 Task: Create a due date automation trigger when advanced on, 2 days before a card is due add fields with custom field "Resume" set to a date less than 1 days ago at 11:00 AM.
Action: Mouse moved to (835, 254)
Screenshot: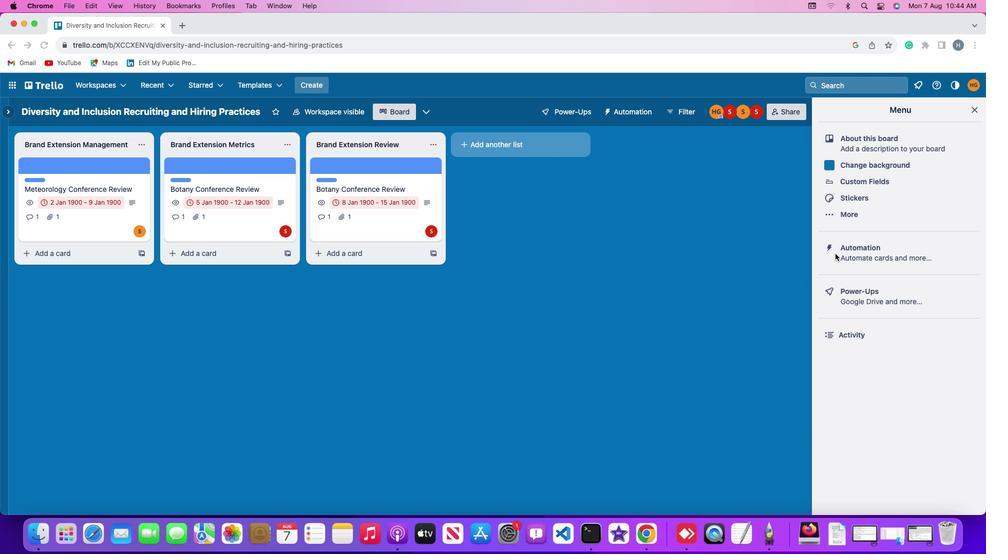 
Action: Mouse pressed left at (835, 254)
Screenshot: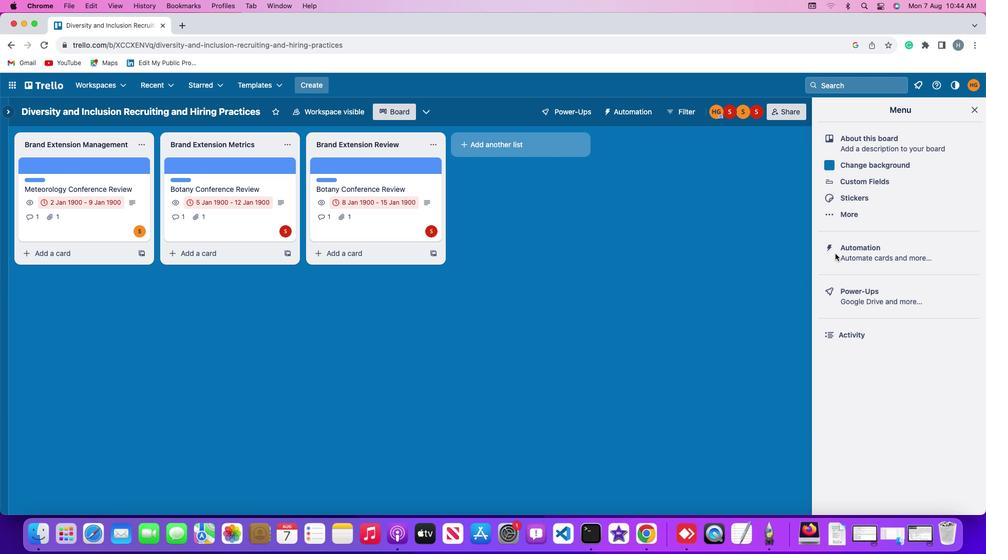 
Action: Mouse pressed left at (835, 254)
Screenshot: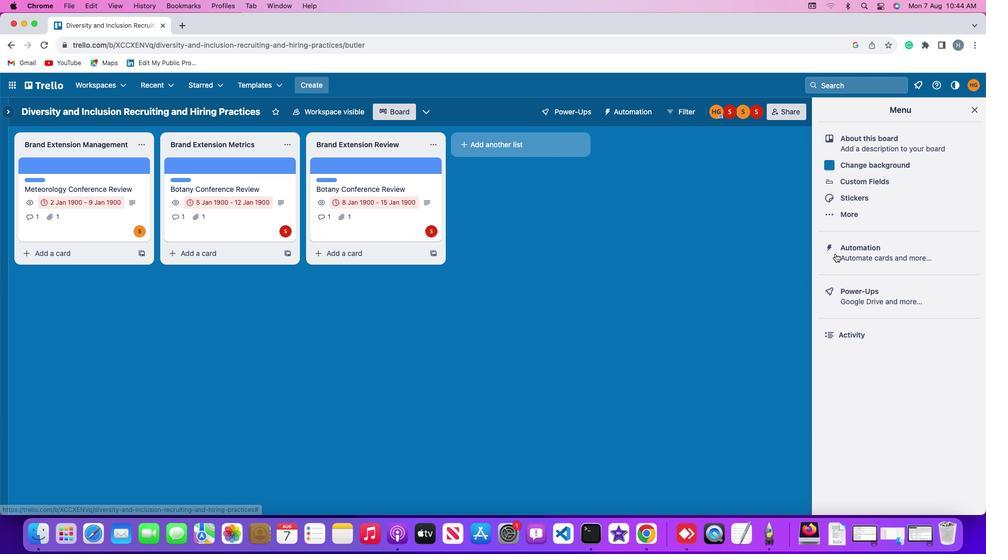 
Action: Mouse moved to (59, 242)
Screenshot: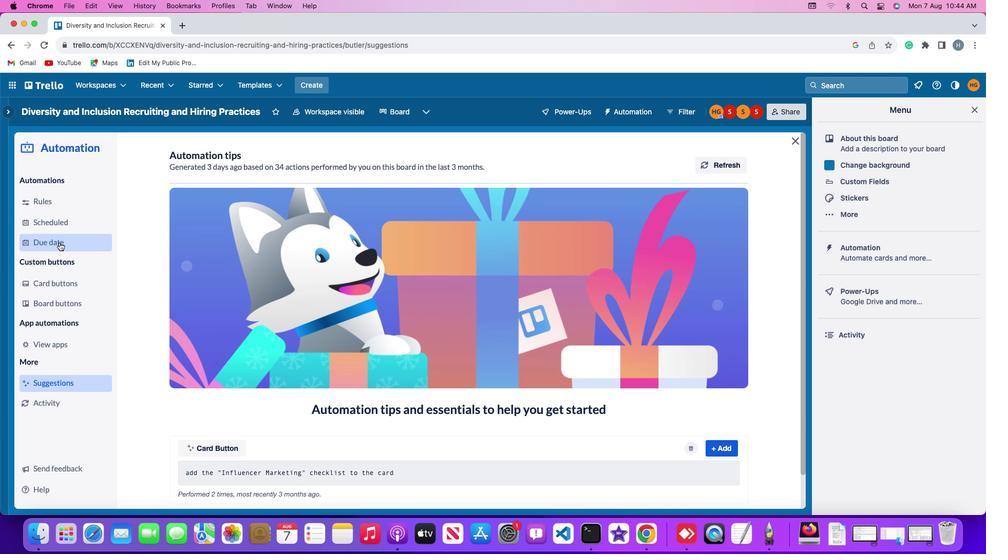 
Action: Mouse pressed left at (59, 242)
Screenshot: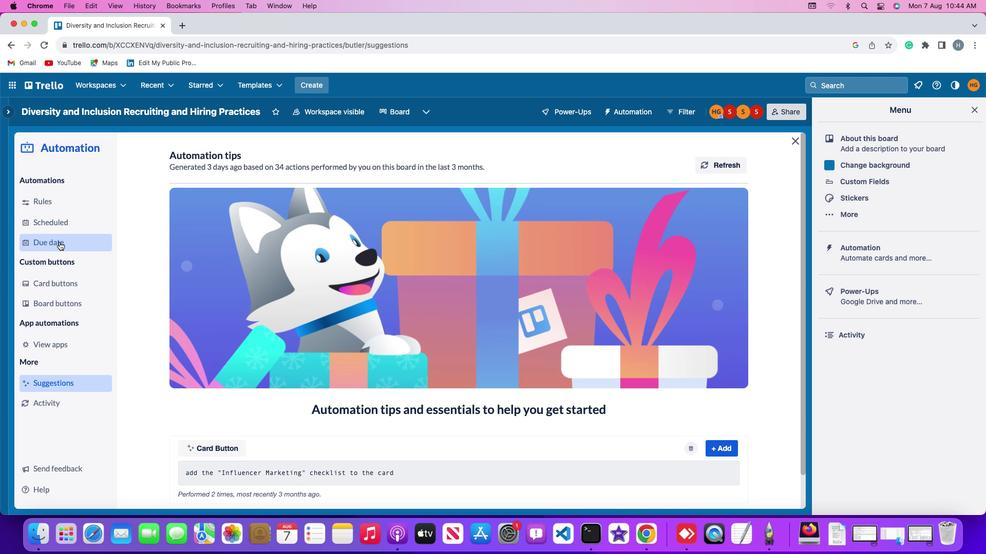 
Action: Mouse moved to (685, 158)
Screenshot: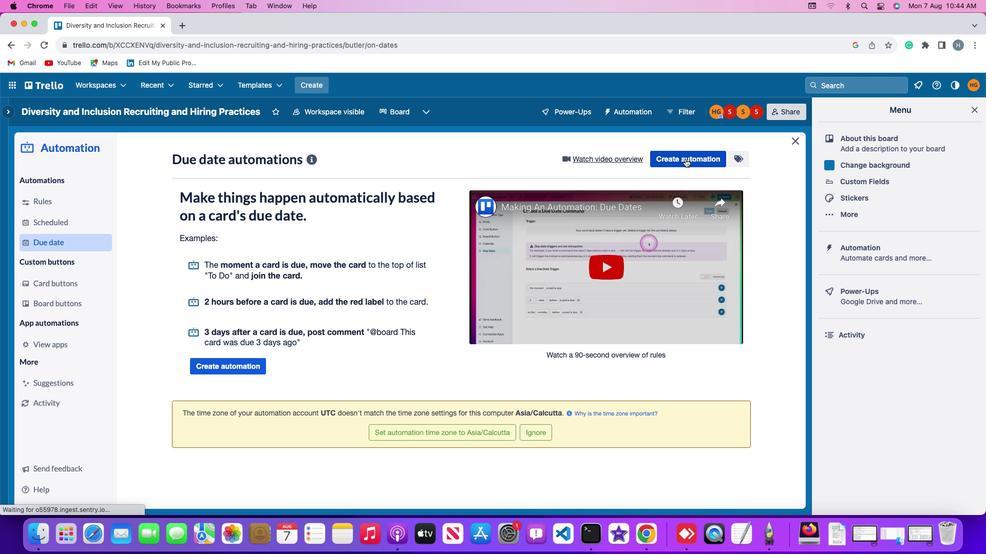 
Action: Mouse pressed left at (685, 158)
Screenshot: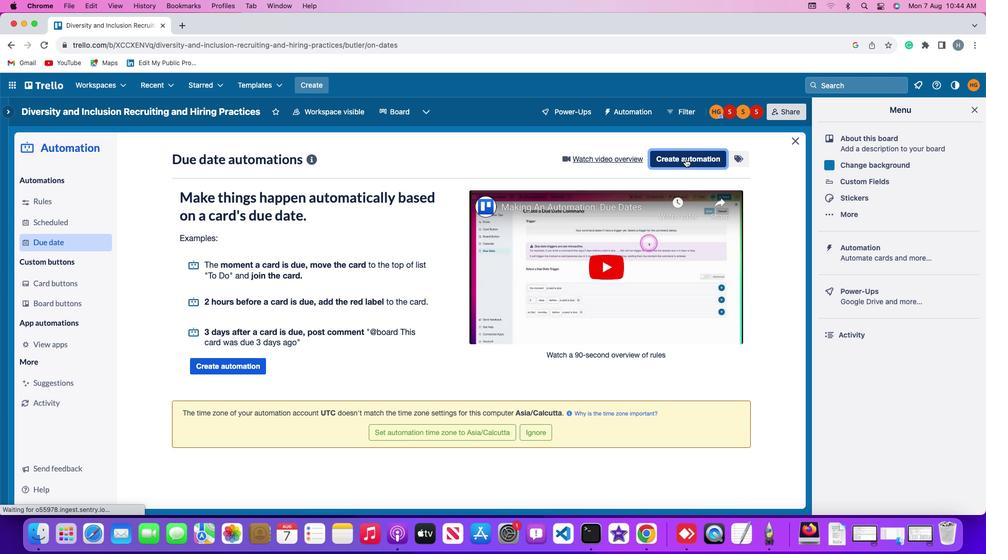 
Action: Mouse moved to (462, 254)
Screenshot: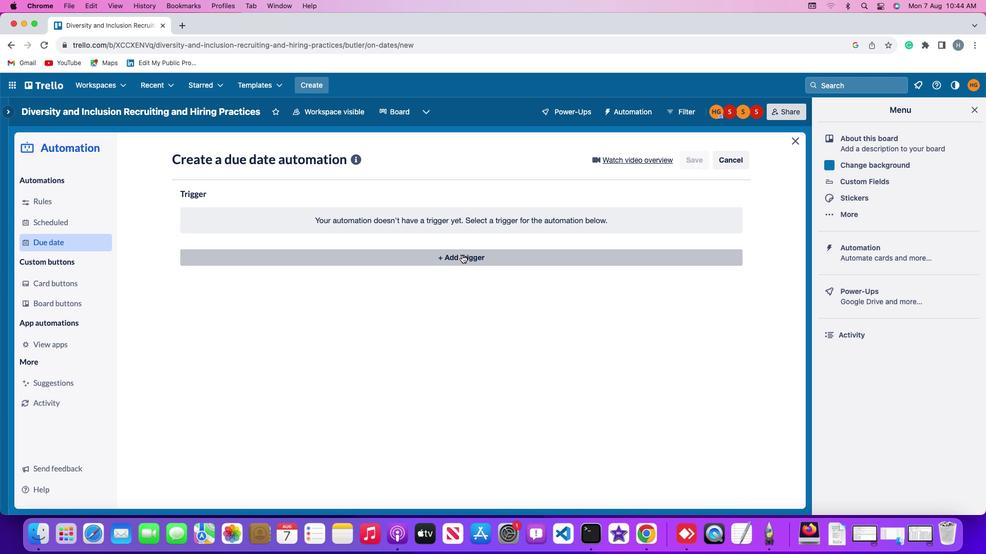 
Action: Mouse pressed left at (462, 254)
Screenshot: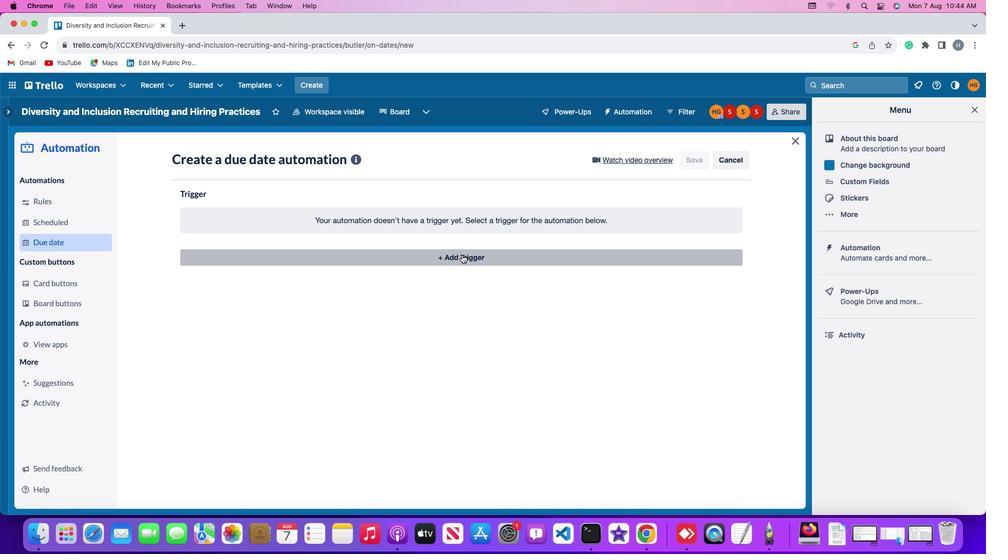 
Action: Mouse moved to (198, 415)
Screenshot: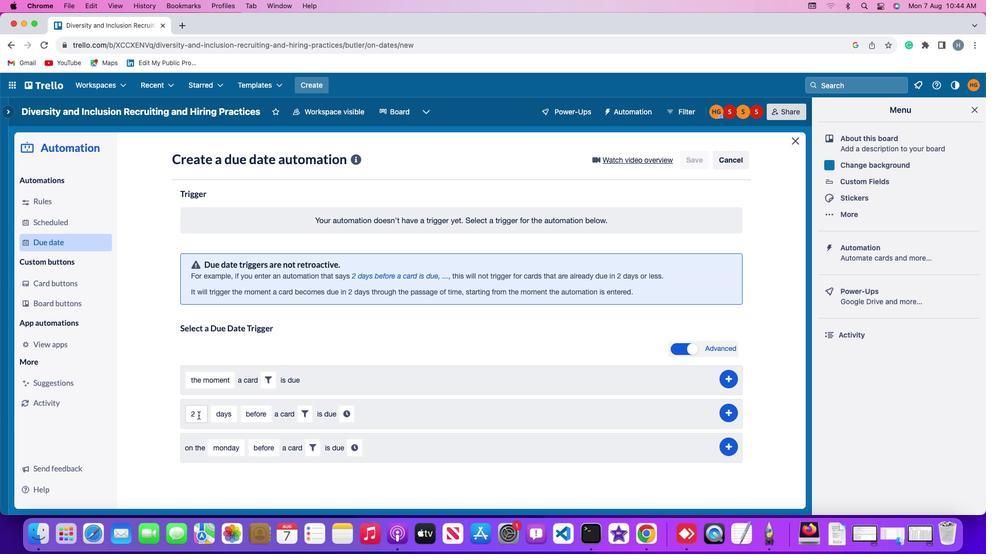 
Action: Mouse pressed left at (198, 415)
Screenshot: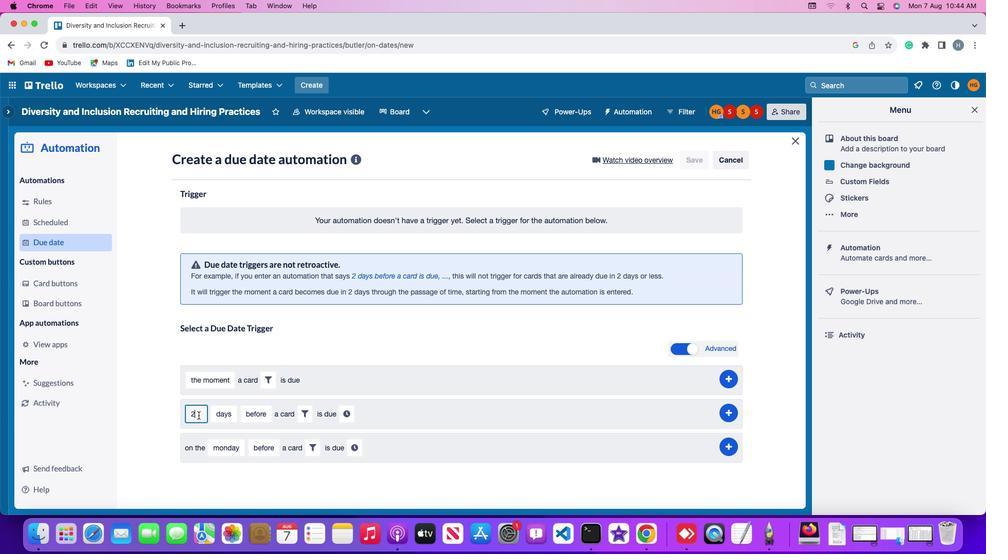 
Action: Mouse moved to (198, 415)
Screenshot: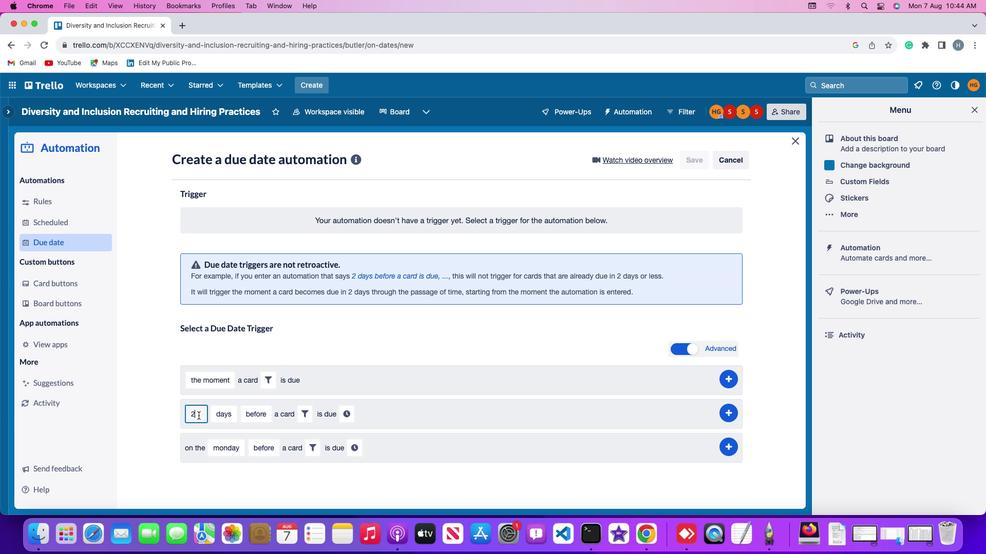 
Action: Key pressed Key.backspace
Screenshot: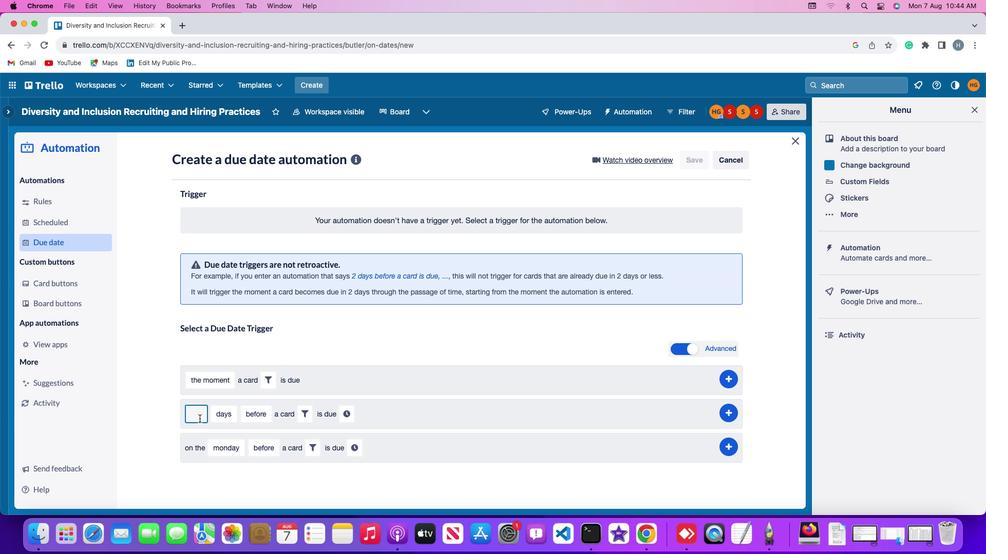
Action: Mouse moved to (199, 419)
Screenshot: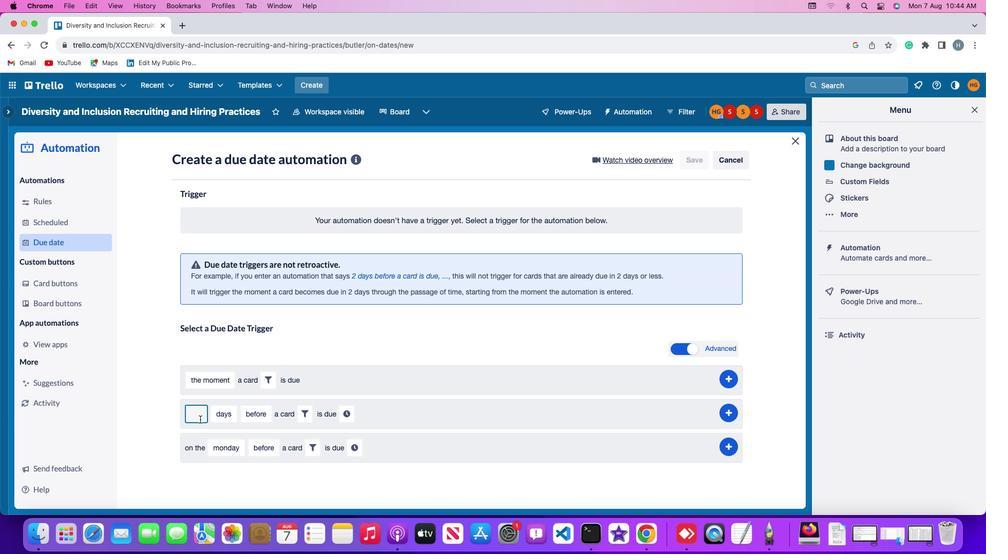
Action: Key pressed '2'
Screenshot: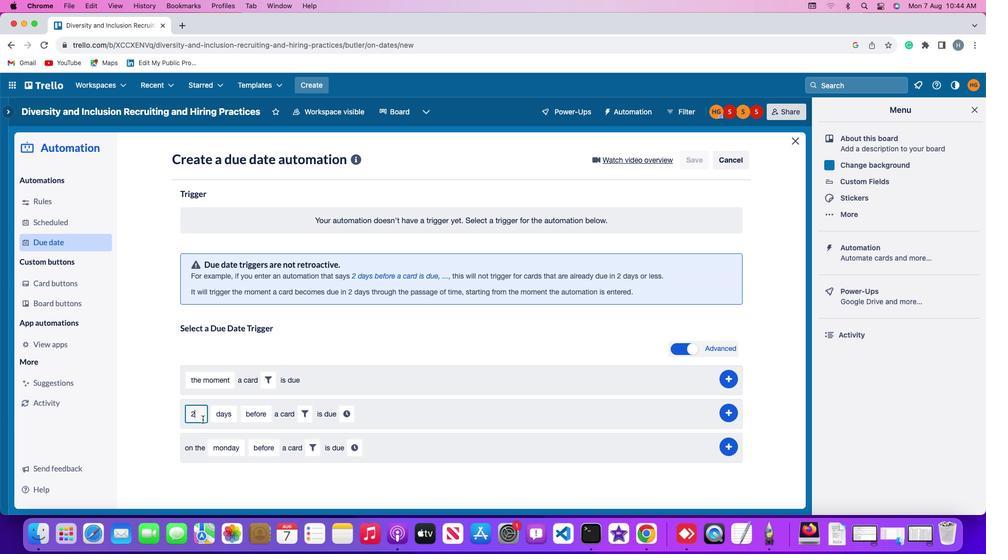
Action: Mouse moved to (221, 420)
Screenshot: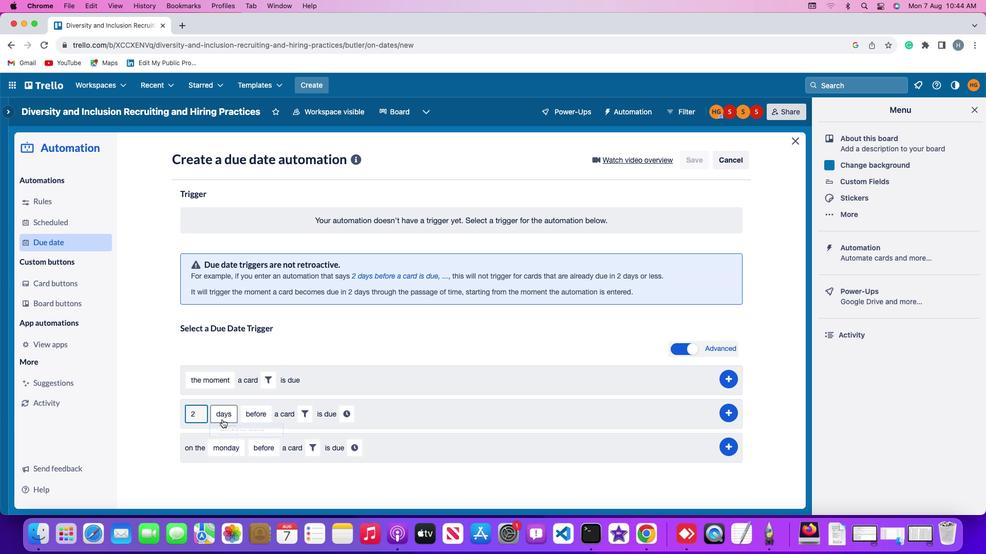
Action: Mouse pressed left at (221, 420)
Screenshot: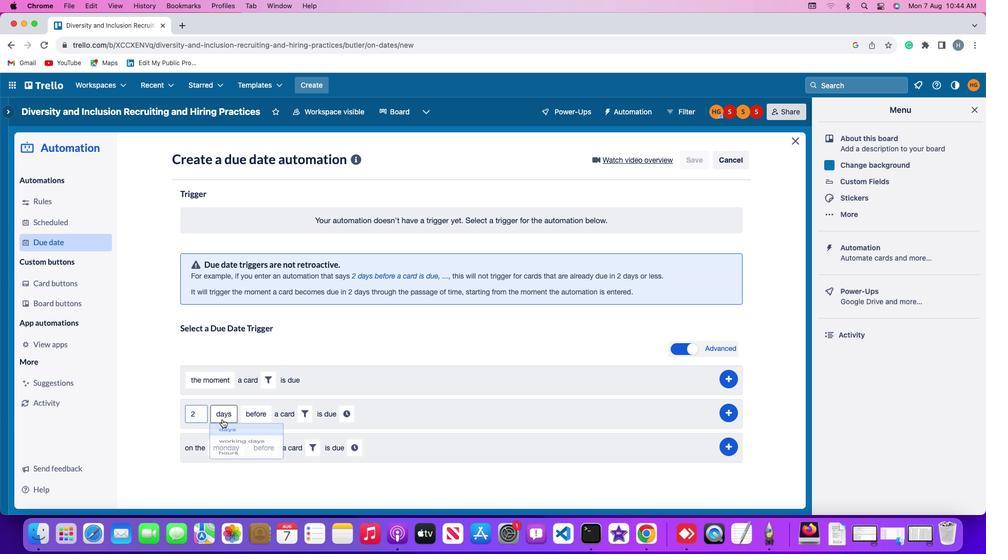 
Action: Mouse moved to (225, 432)
Screenshot: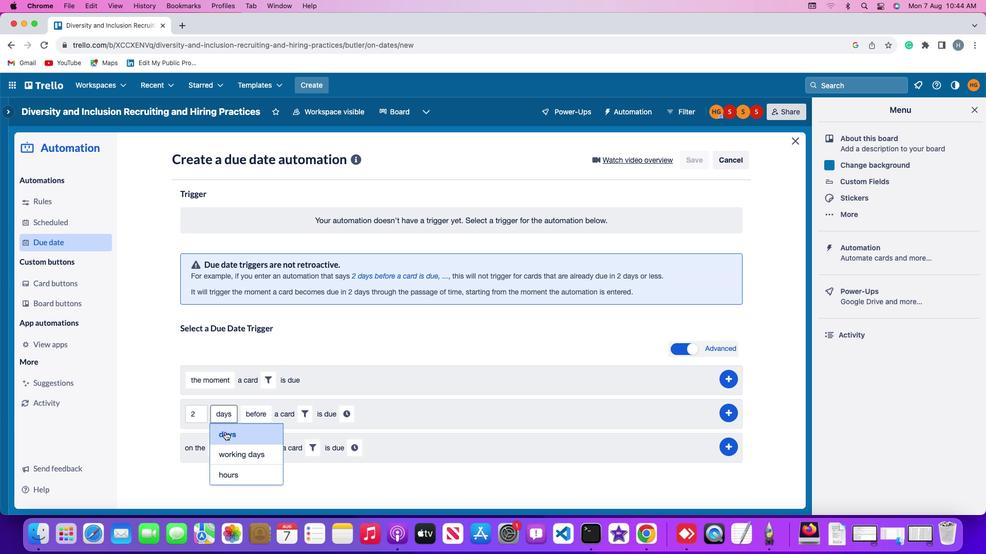 
Action: Mouse pressed left at (225, 432)
Screenshot: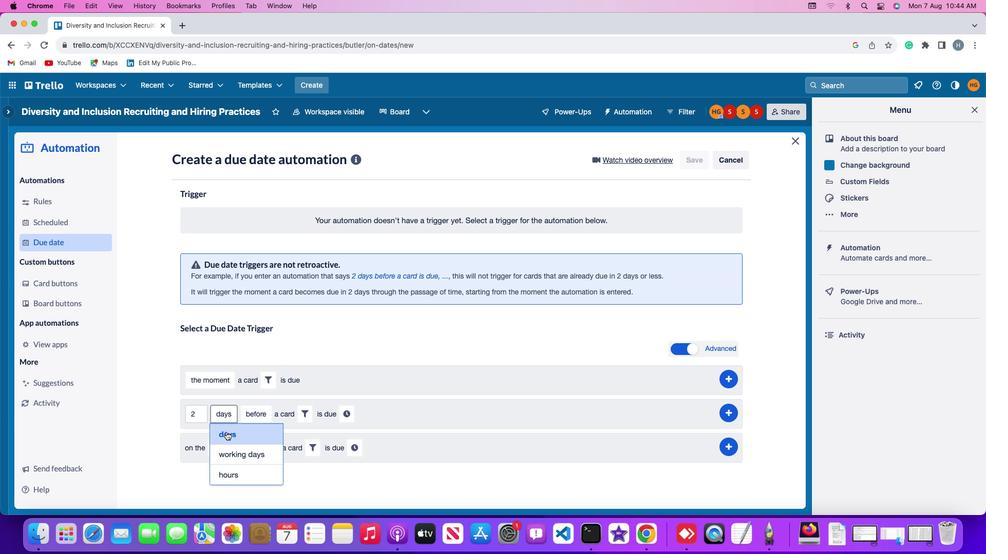 
Action: Mouse moved to (262, 409)
Screenshot: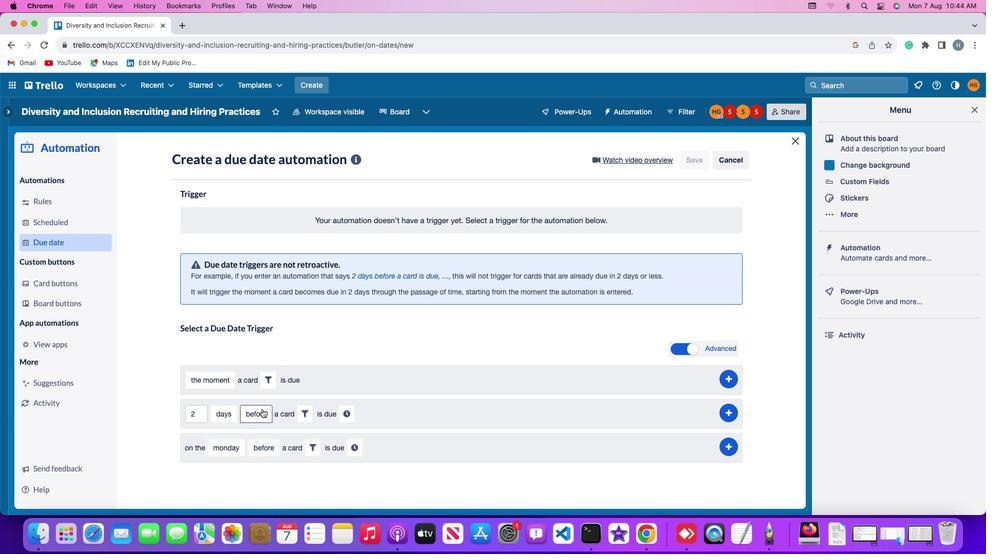 
Action: Mouse pressed left at (262, 409)
Screenshot: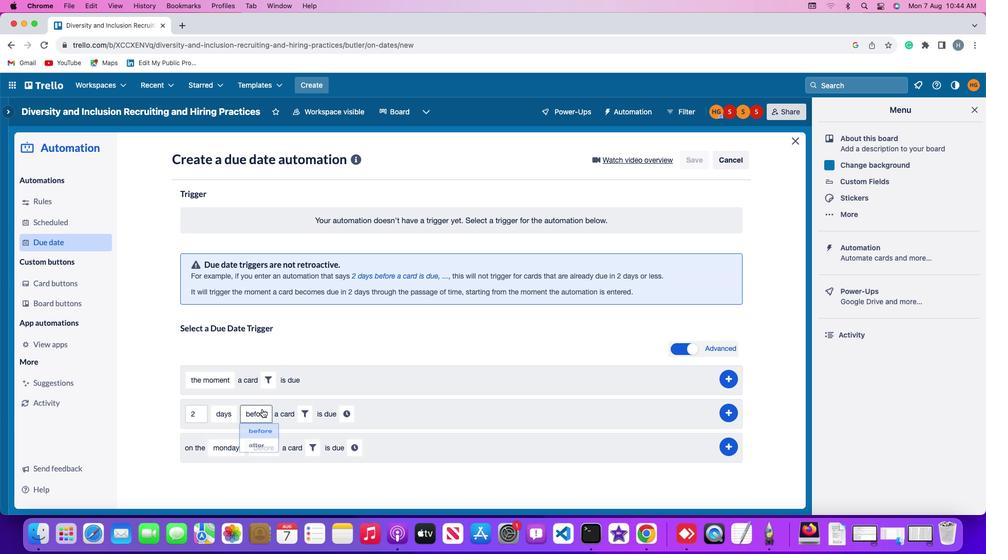 
Action: Mouse moved to (262, 431)
Screenshot: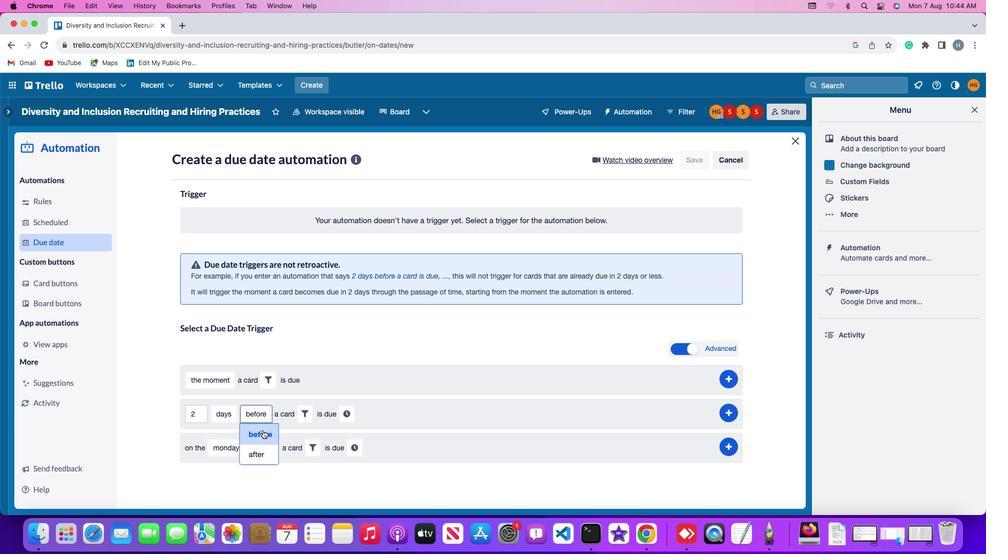 
Action: Mouse pressed left at (262, 431)
Screenshot: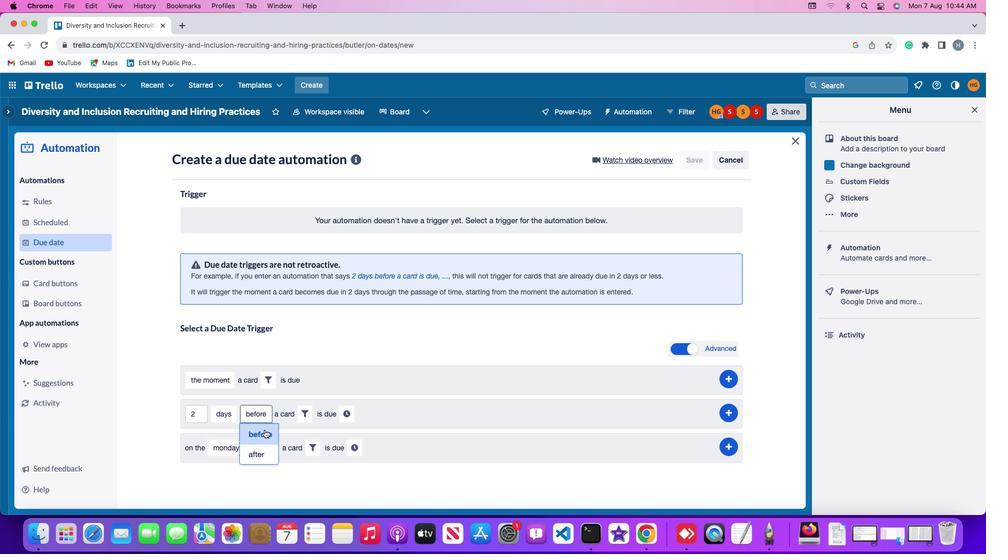 
Action: Mouse moved to (305, 413)
Screenshot: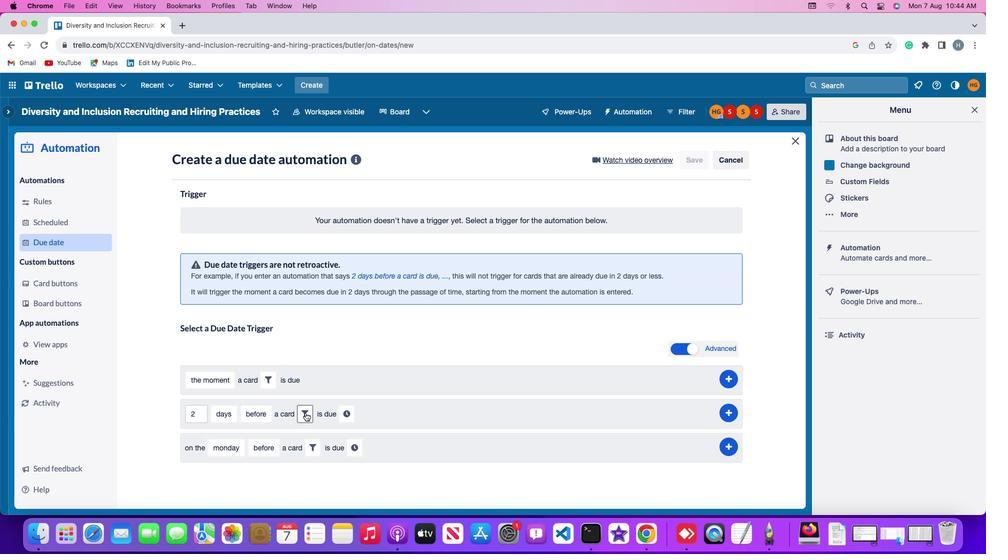 
Action: Mouse pressed left at (305, 413)
Screenshot: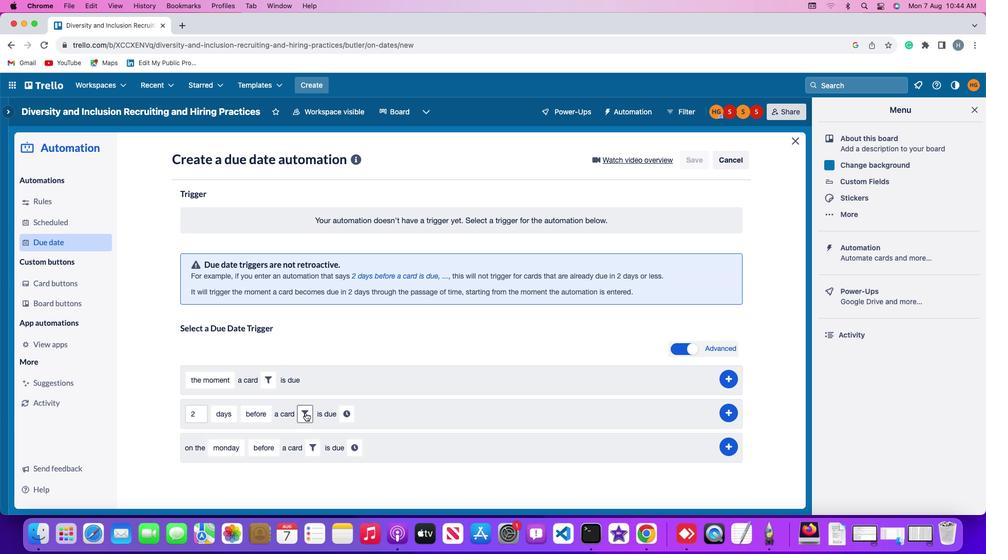 
Action: Mouse moved to (471, 447)
Screenshot: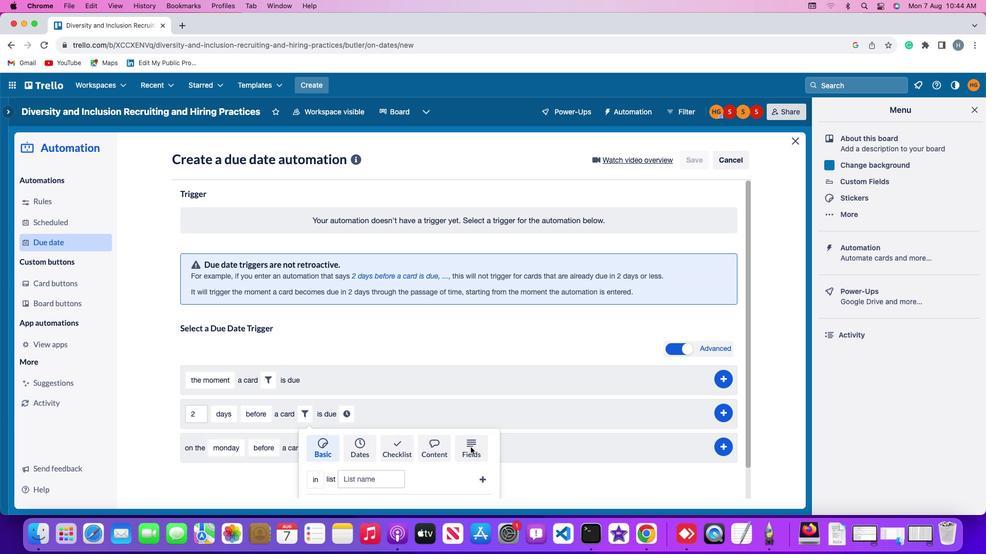 
Action: Mouse pressed left at (471, 447)
Screenshot: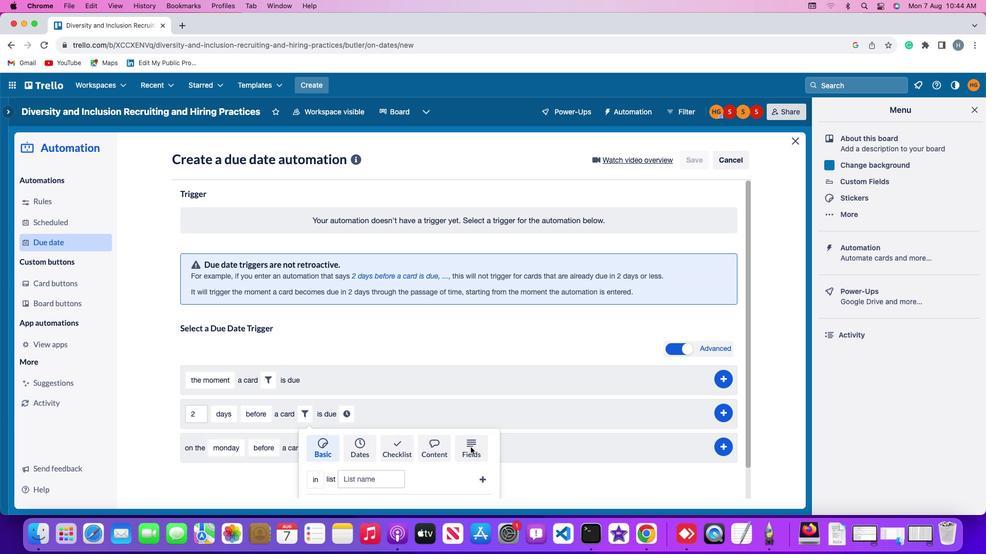 
Action: Mouse moved to (352, 456)
Screenshot: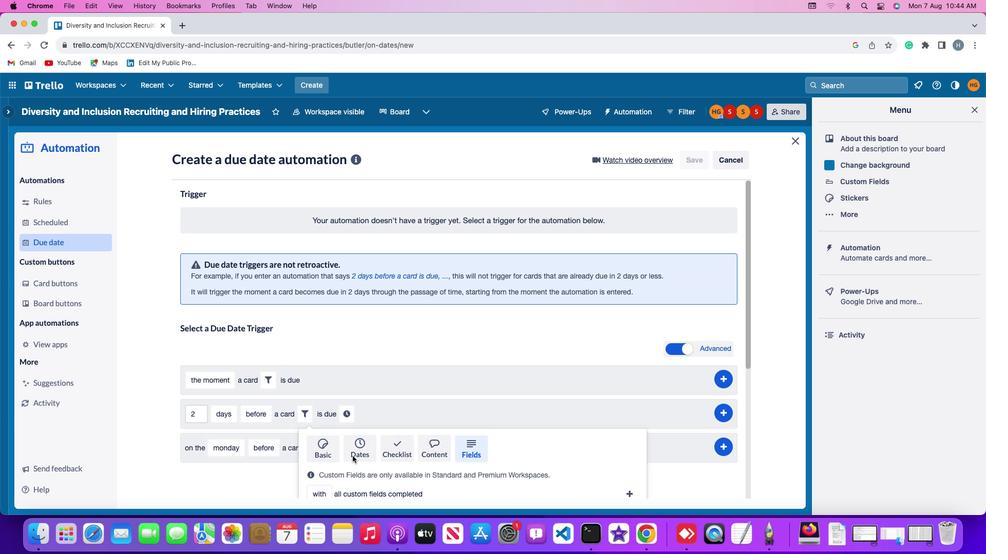 
Action: Mouse scrolled (352, 456) with delta (0, 0)
Screenshot: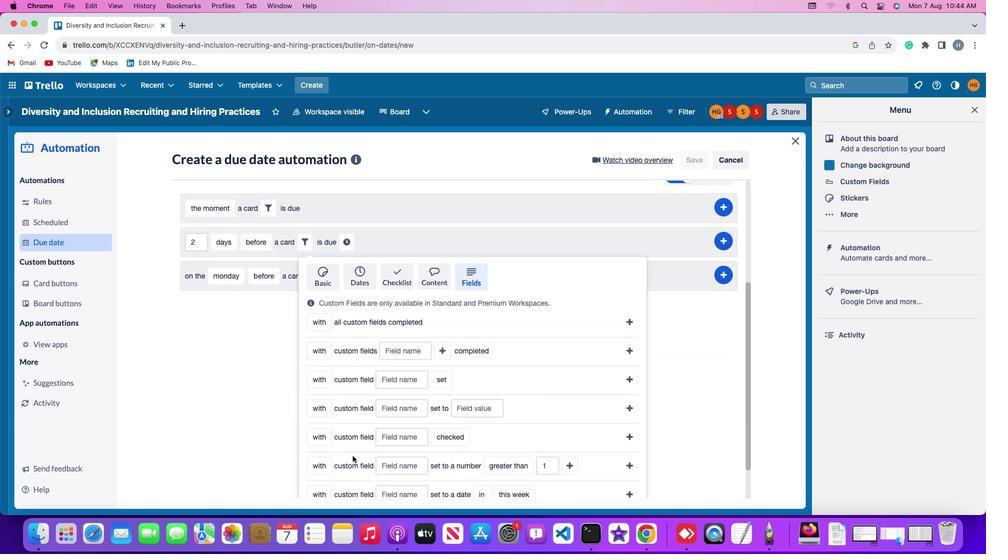 
Action: Mouse scrolled (352, 456) with delta (0, 0)
Screenshot: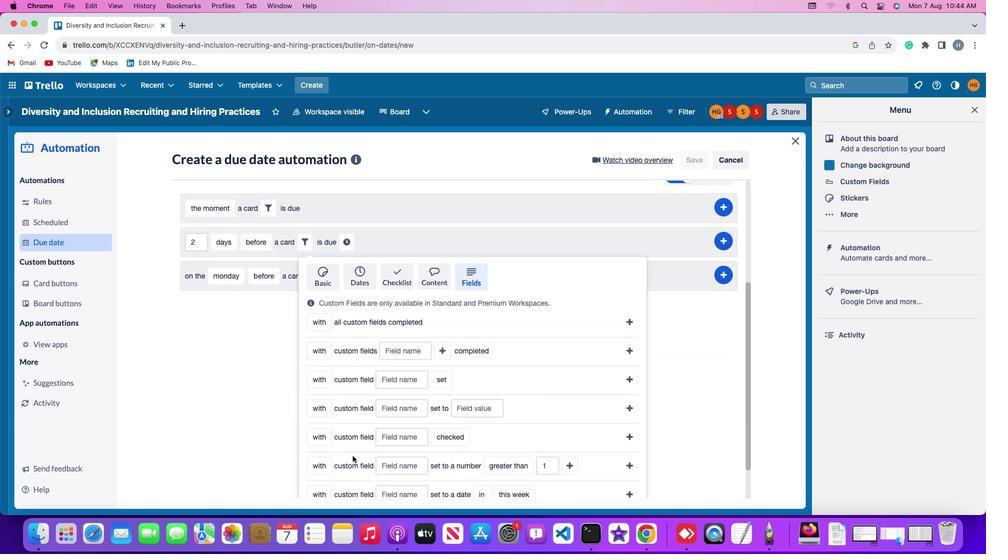 
Action: Mouse scrolled (352, 456) with delta (0, -1)
Screenshot: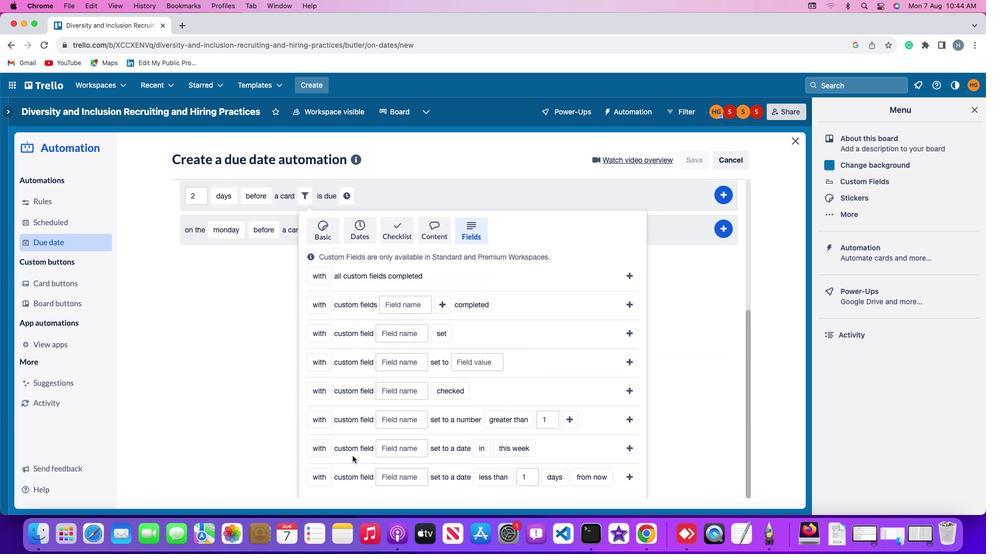 
Action: Mouse scrolled (352, 456) with delta (0, -2)
Screenshot: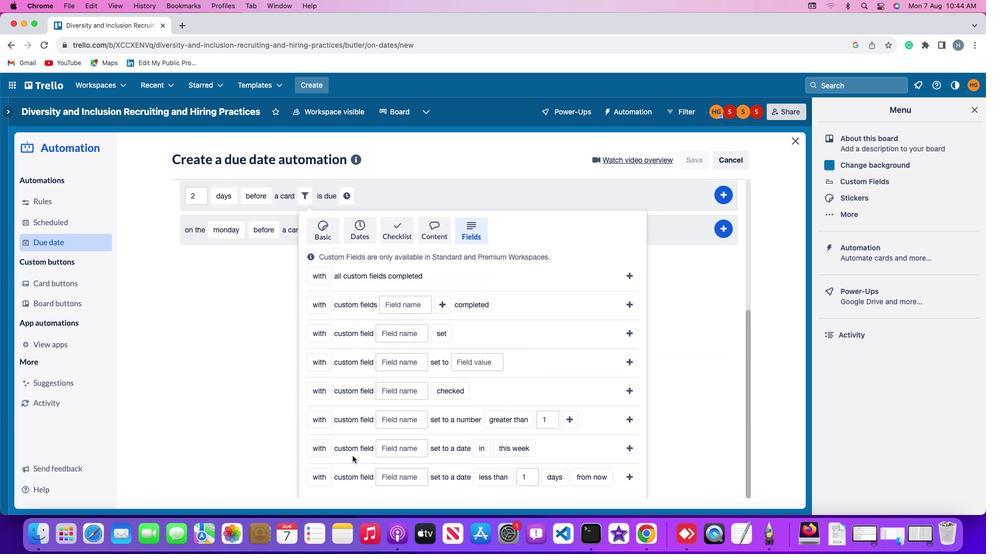 
Action: Mouse scrolled (352, 456) with delta (0, -3)
Screenshot: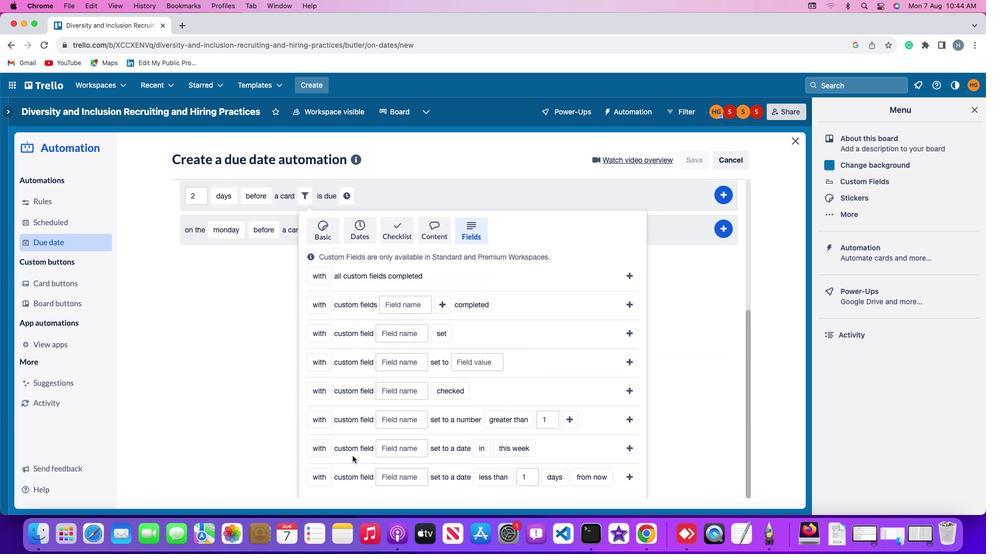 
Action: Mouse scrolled (352, 456) with delta (0, -3)
Screenshot: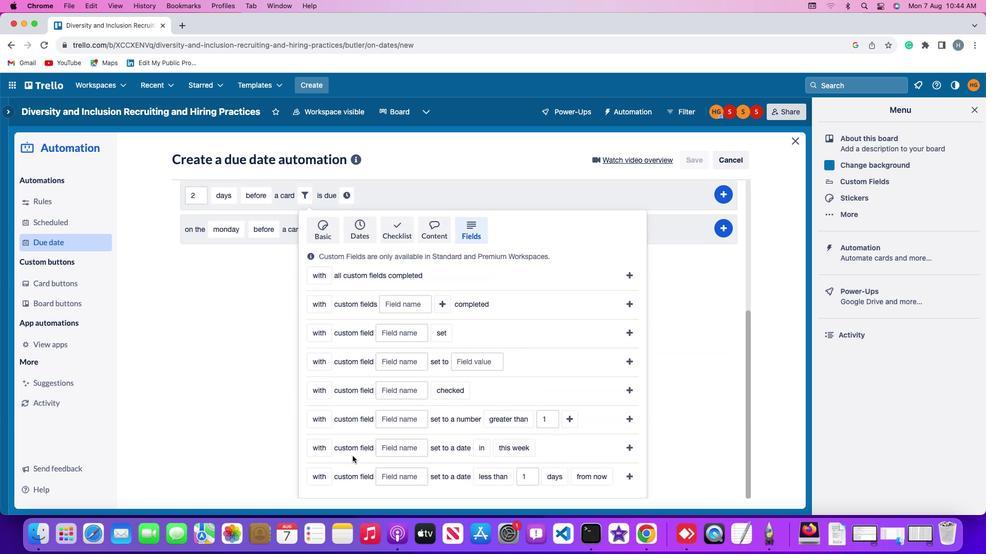 
Action: Mouse scrolled (352, 456) with delta (0, -3)
Screenshot: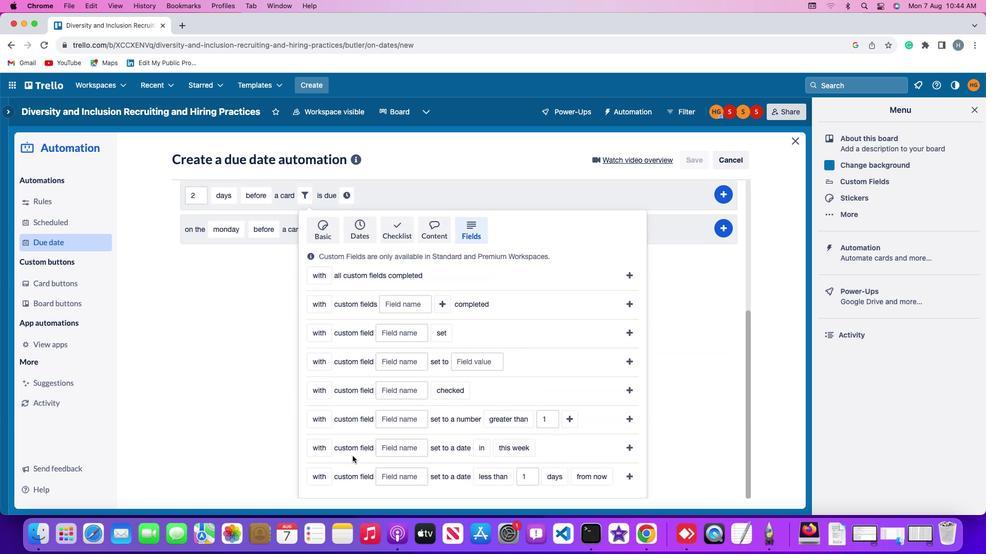 
Action: Mouse scrolled (352, 456) with delta (0, 0)
Screenshot: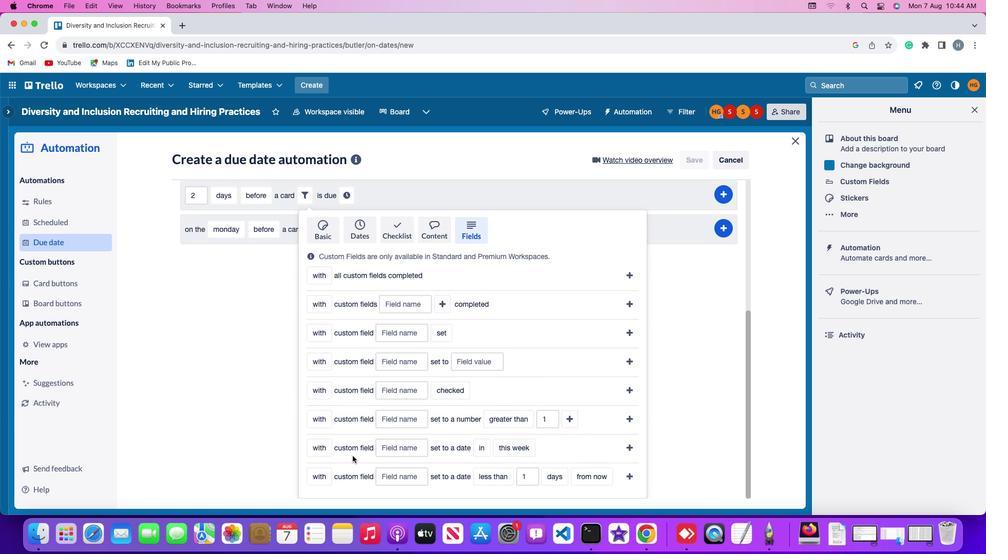 
Action: Mouse scrolled (352, 456) with delta (0, 0)
Screenshot: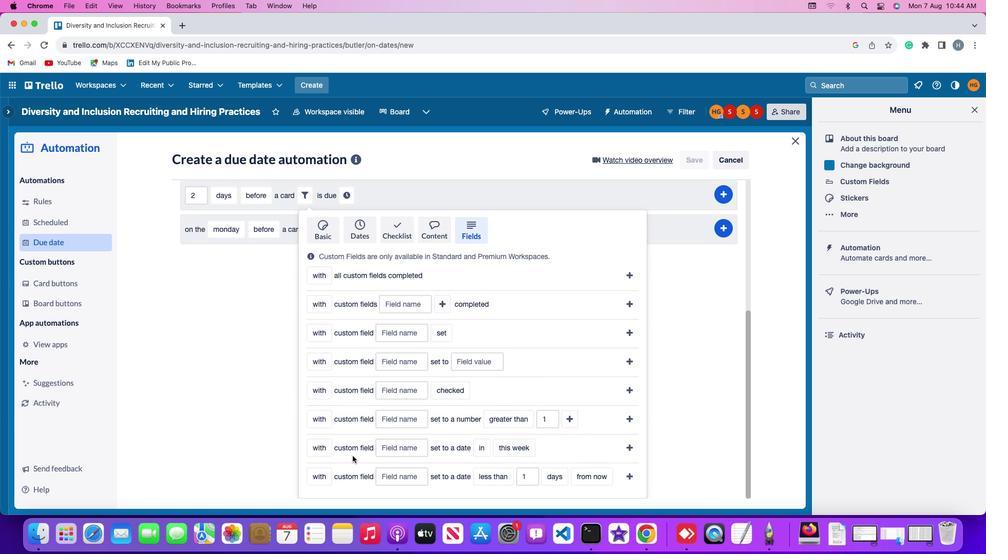 
Action: Mouse scrolled (352, 456) with delta (0, -1)
Screenshot: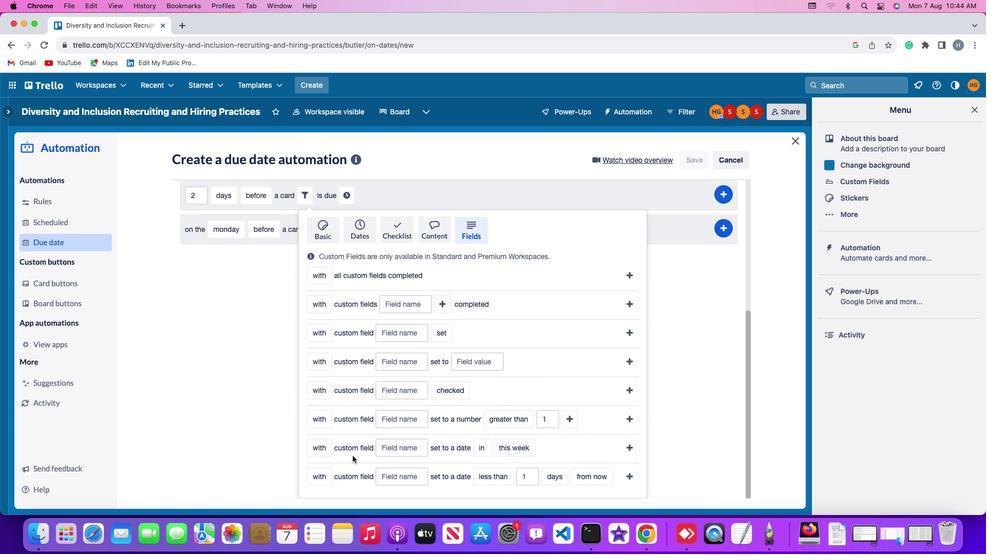 
Action: Mouse scrolled (352, 456) with delta (0, -2)
Screenshot: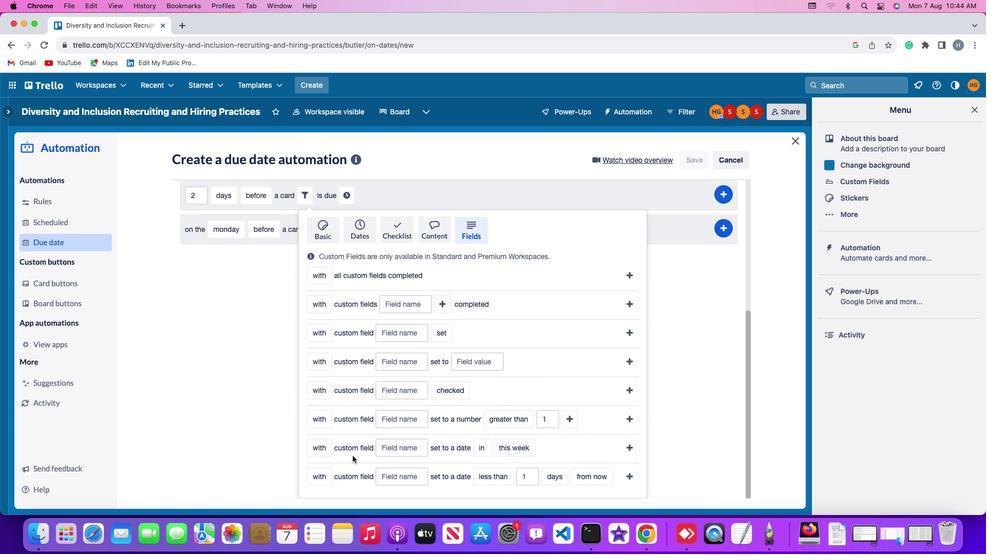 
Action: Mouse moved to (310, 474)
Screenshot: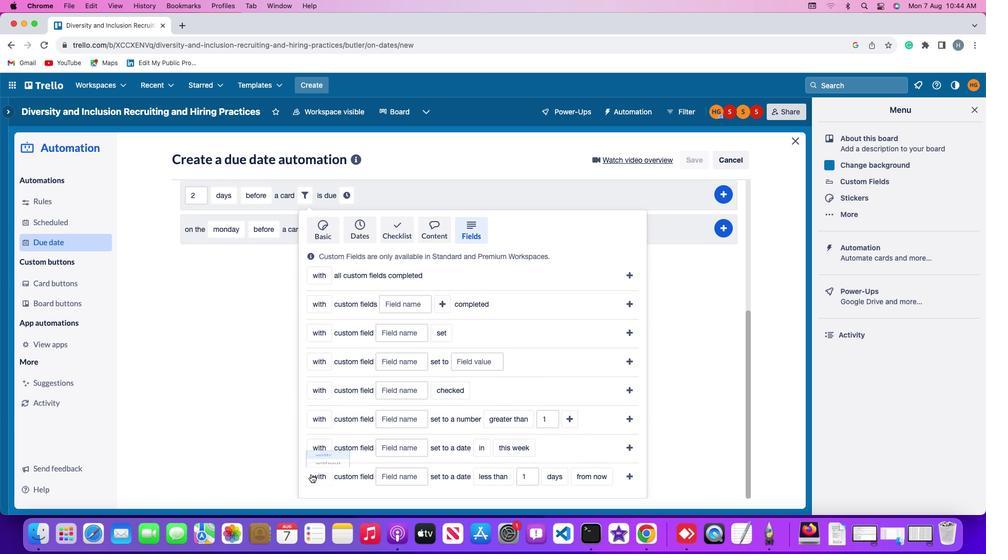 
Action: Mouse pressed left at (310, 474)
Screenshot: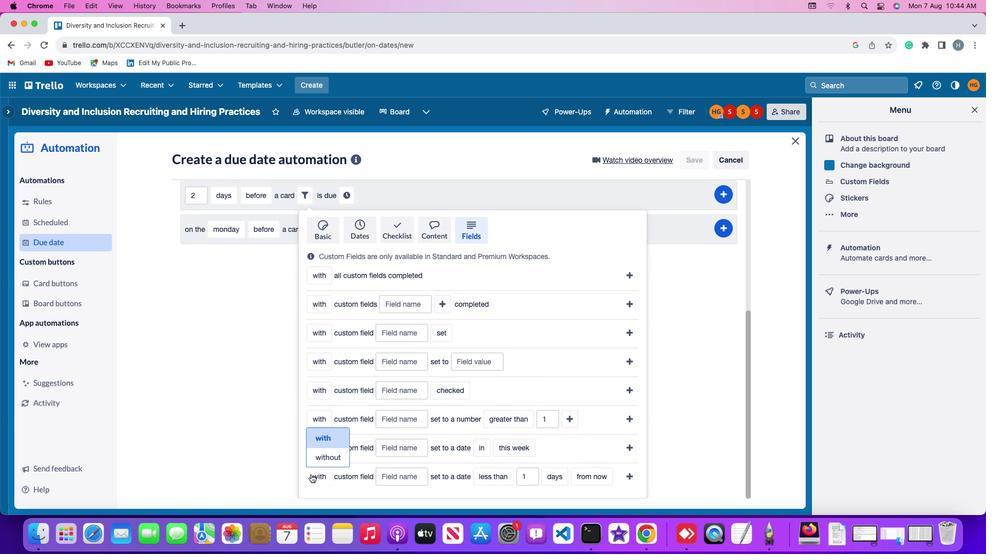 
Action: Mouse moved to (325, 438)
Screenshot: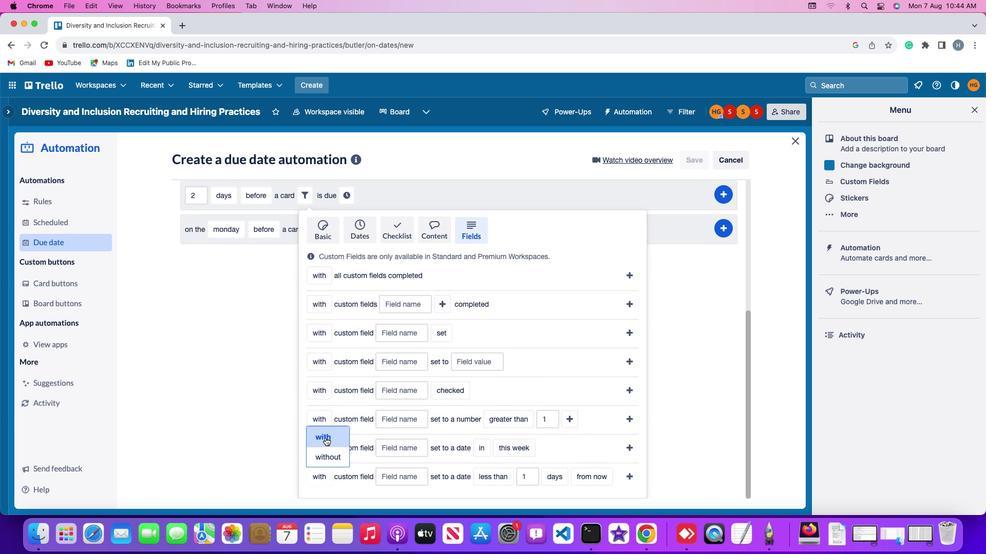 
Action: Mouse pressed left at (325, 438)
Screenshot: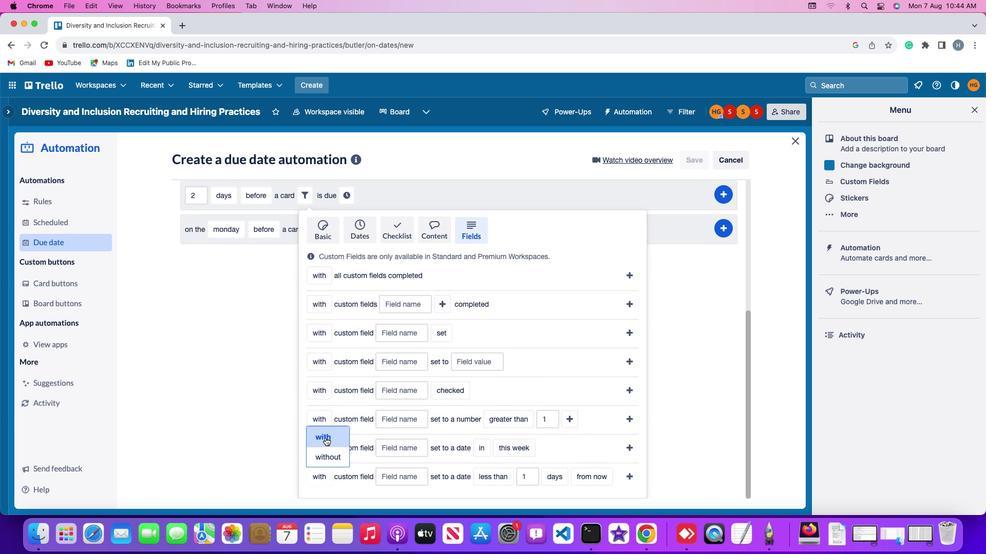 
Action: Mouse moved to (399, 479)
Screenshot: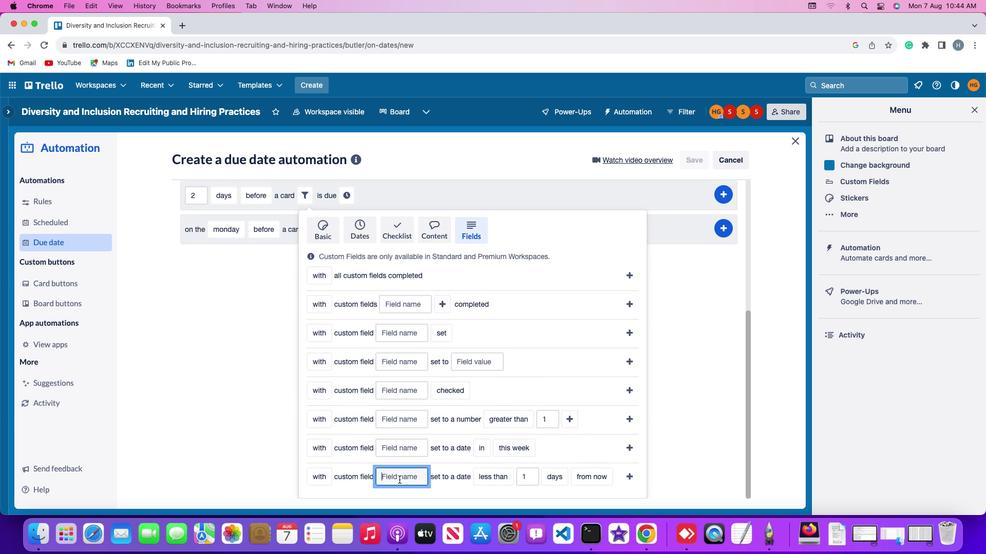 
Action: Mouse pressed left at (399, 479)
Screenshot: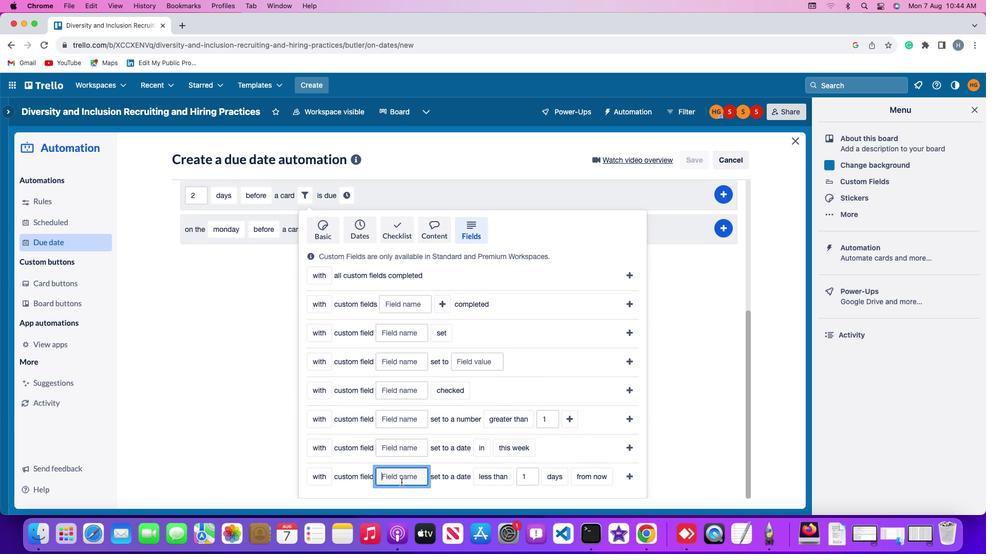 
Action: Mouse moved to (406, 482)
Screenshot: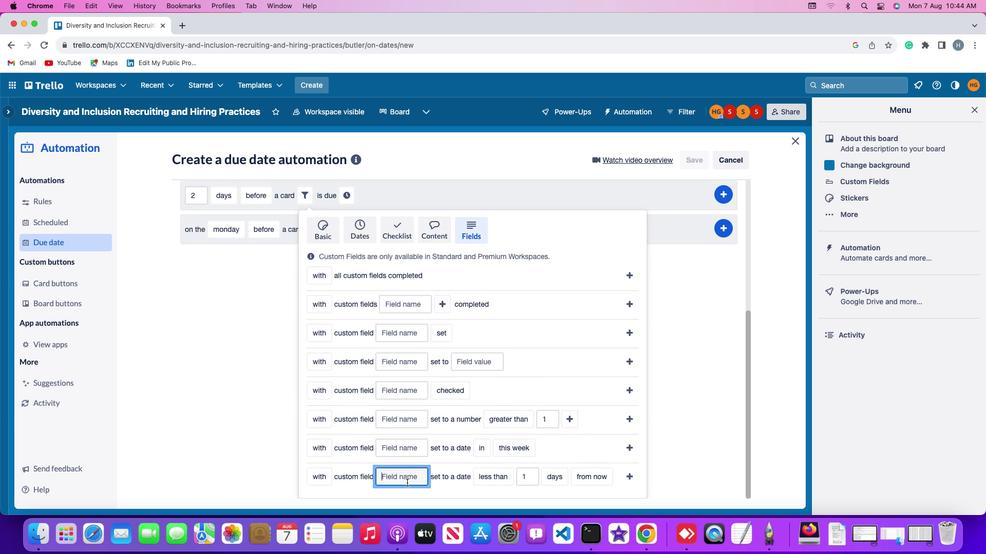 
Action: Key pressed Key.shift'R''e''s''u''m''e'
Screenshot: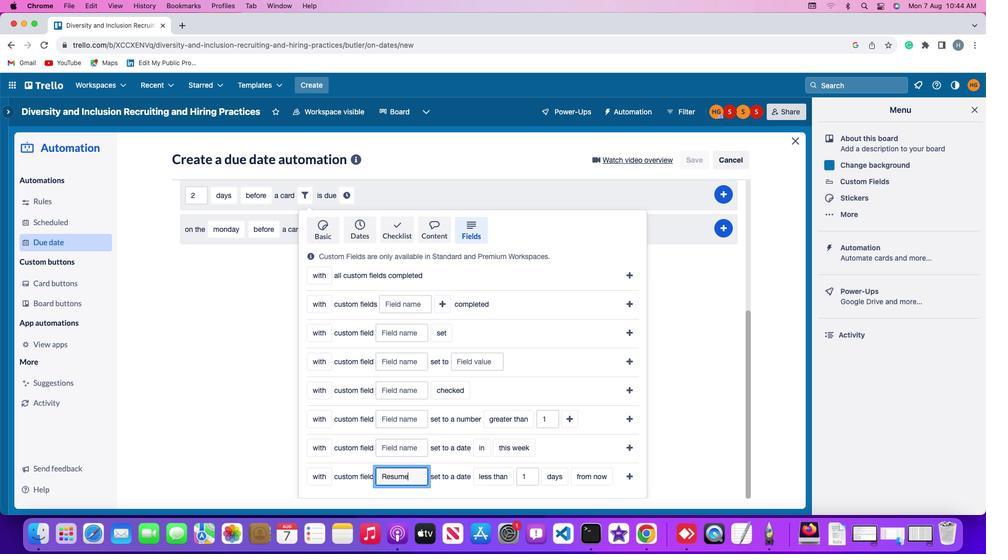 
Action: Mouse moved to (499, 479)
Screenshot: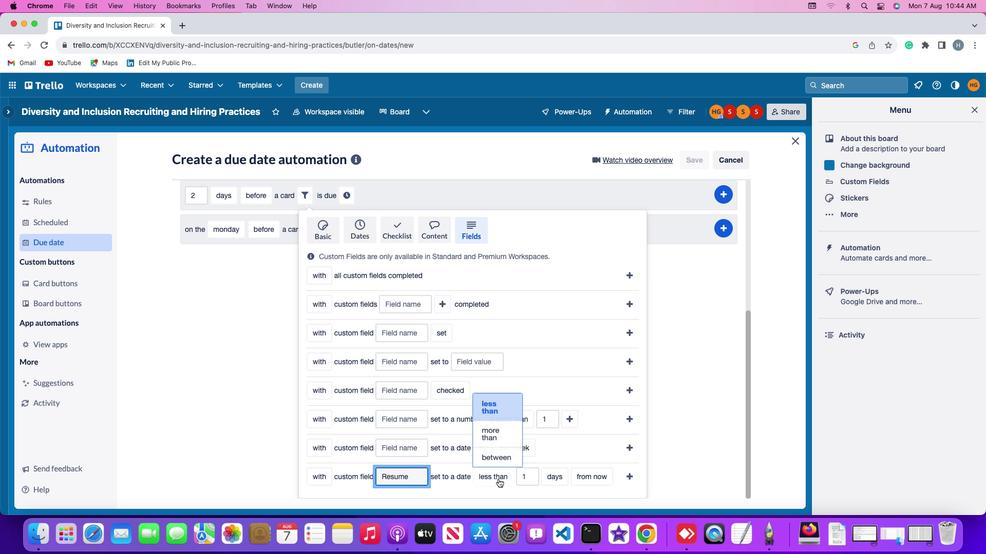 
Action: Mouse pressed left at (499, 479)
Screenshot: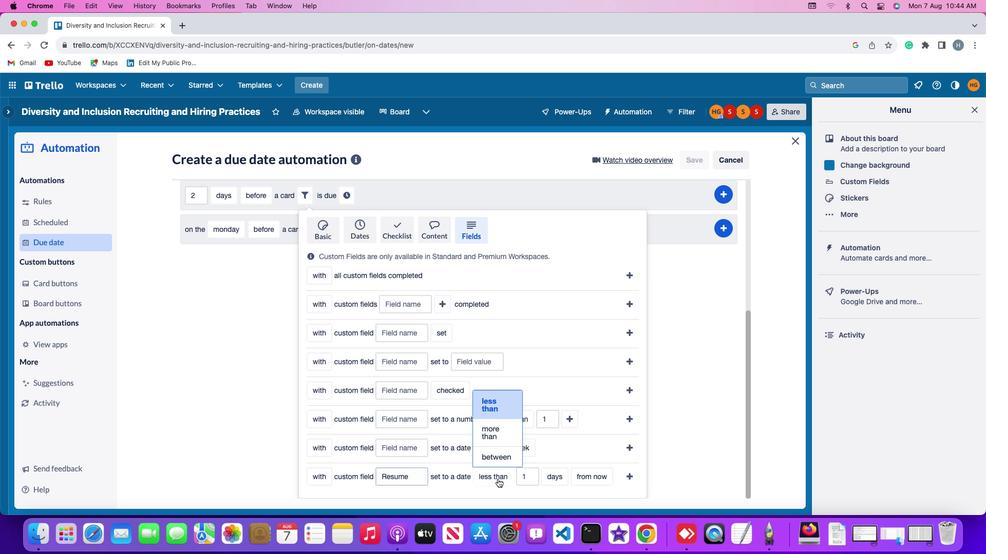 
Action: Mouse moved to (500, 400)
Screenshot: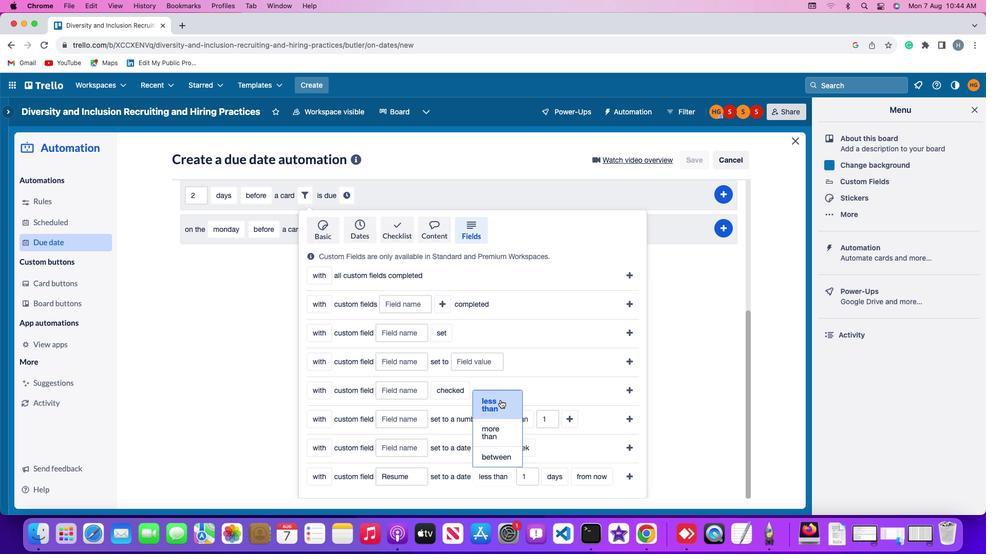 
Action: Mouse pressed left at (500, 400)
Screenshot: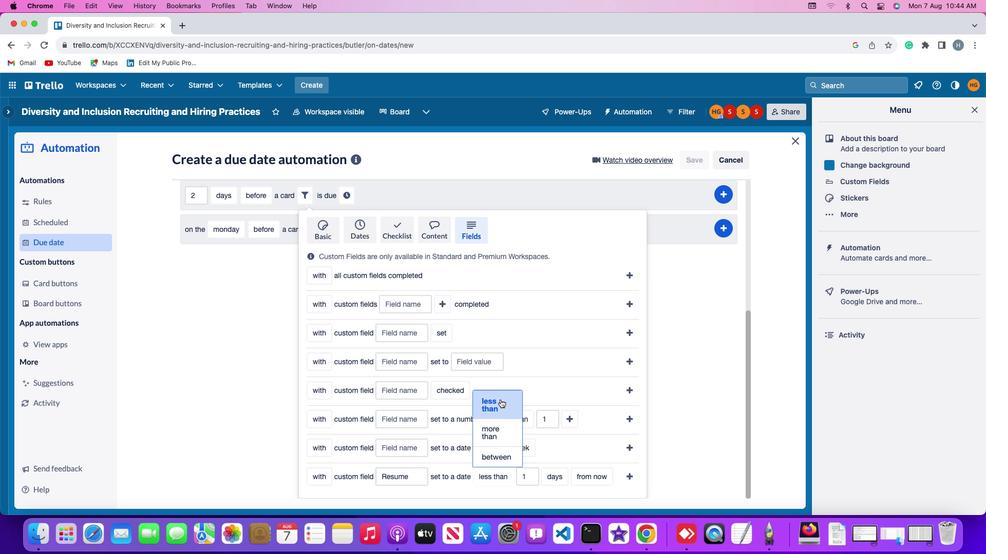 
Action: Mouse moved to (531, 475)
Screenshot: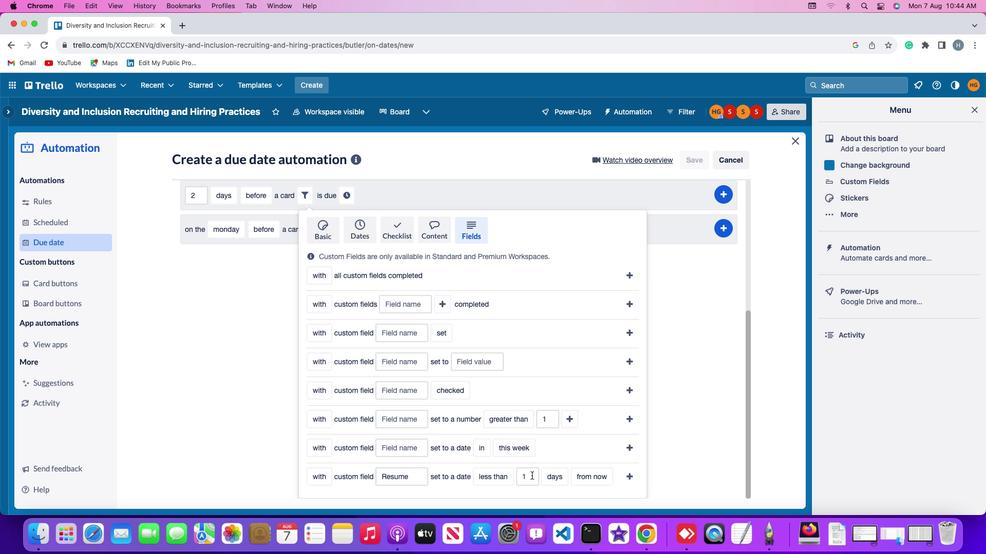 
Action: Mouse pressed left at (531, 475)
Screenshot: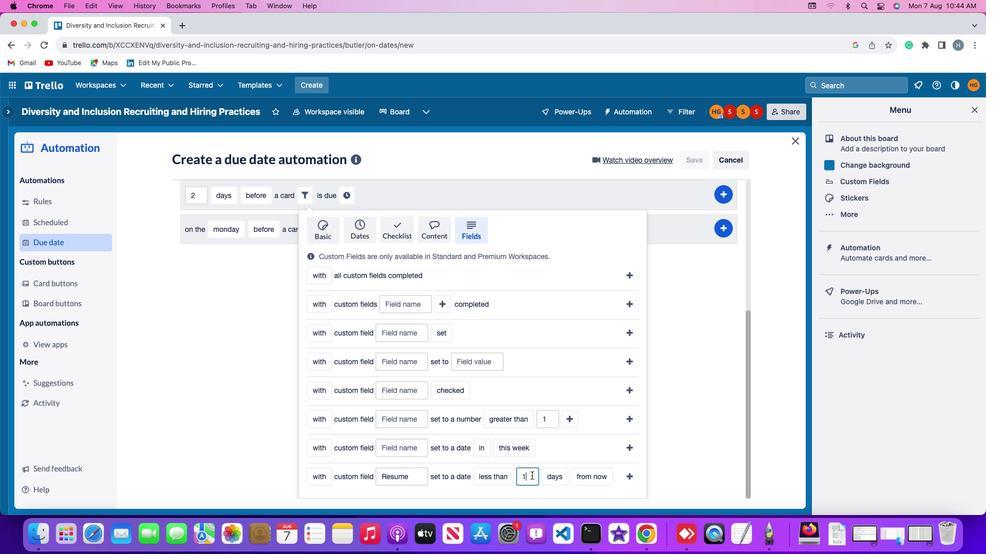 
Action: Mouse moved to (531, 476)
Screenshot: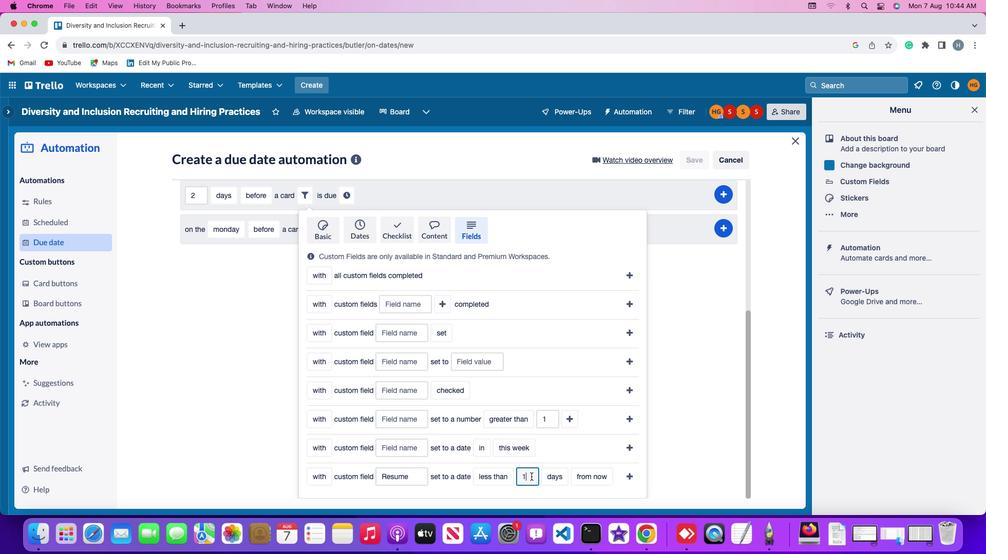 
Action: Key pressed Key.backspace'1'
Screenshot: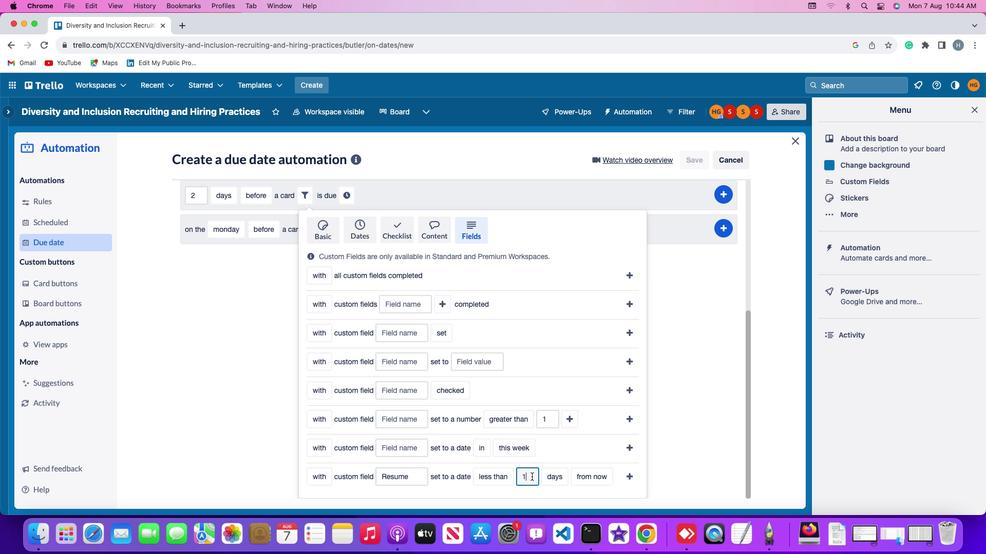 
Action: Mouse moved to (553, 480)
Screenshot: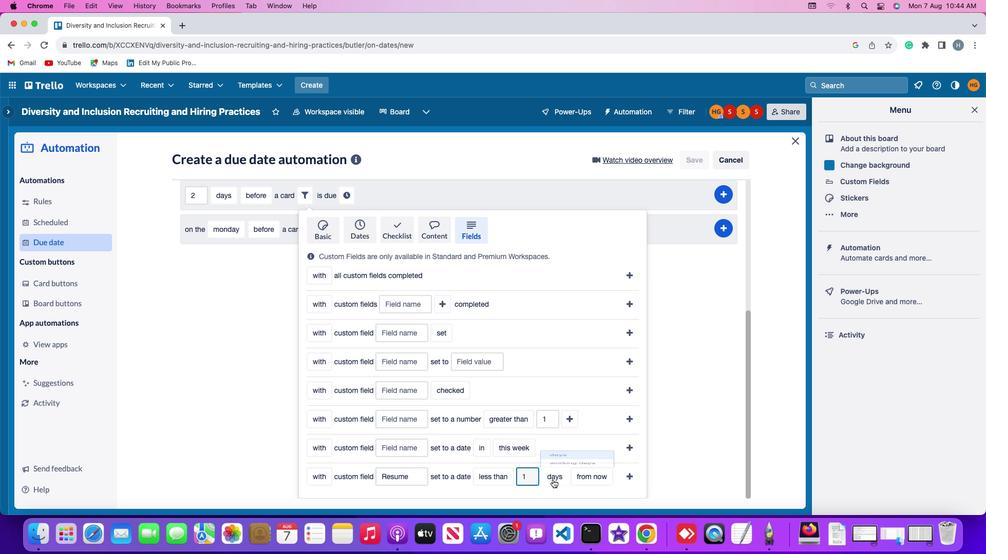 
Action: Mouse pressed left at (553, 480)
Screenshot: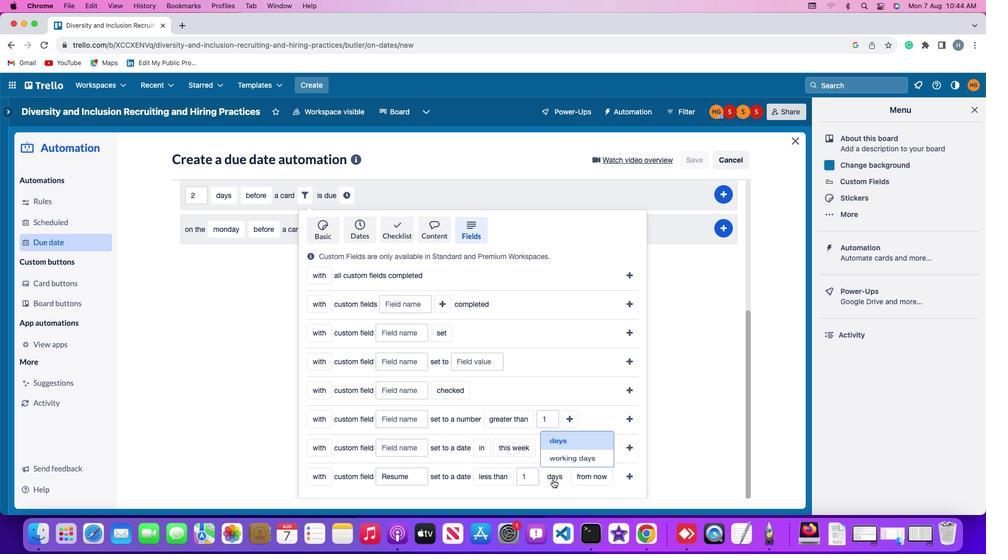
Action: Mouse moved to (561, 437)
Screenshot: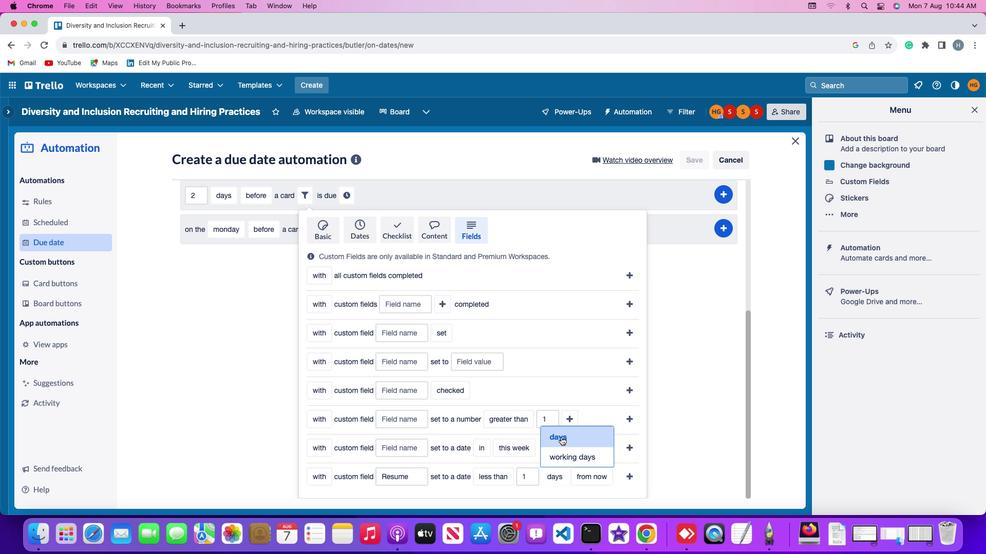 
Action: Mouse pressed left at (561, 437)
Screenshot: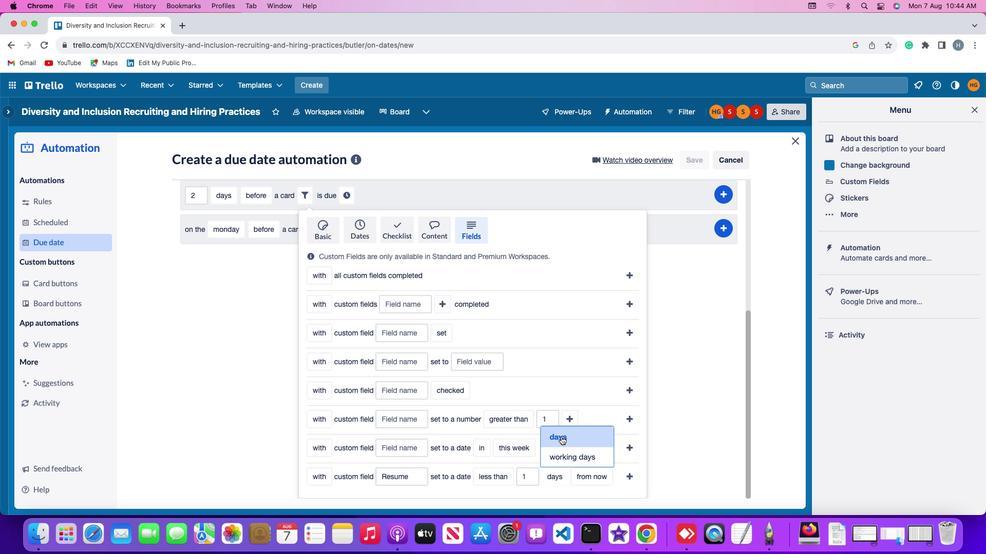 
Action: Mouse moved to (587, 475)
Screenshot: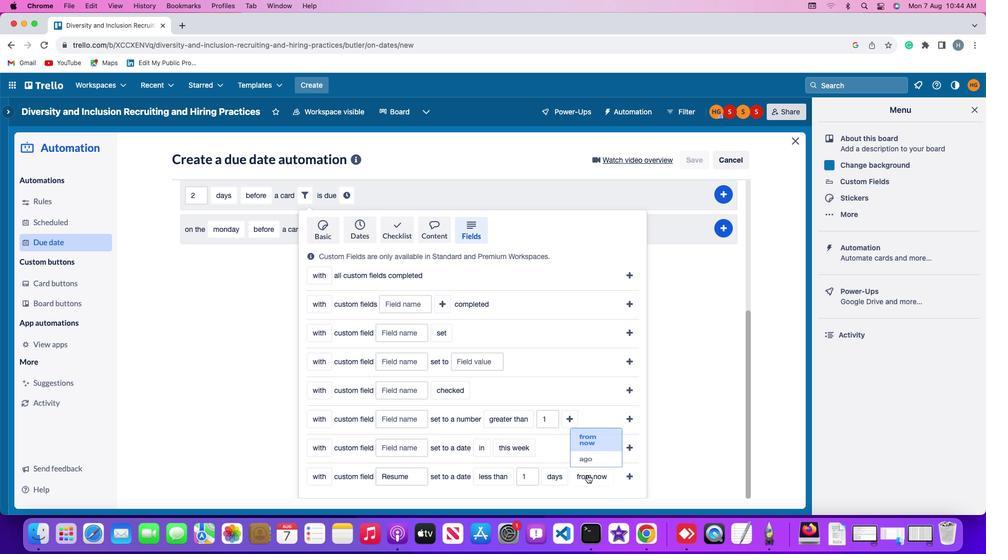 
Action: Mouse pressed left at (587, 475)
Screenshot: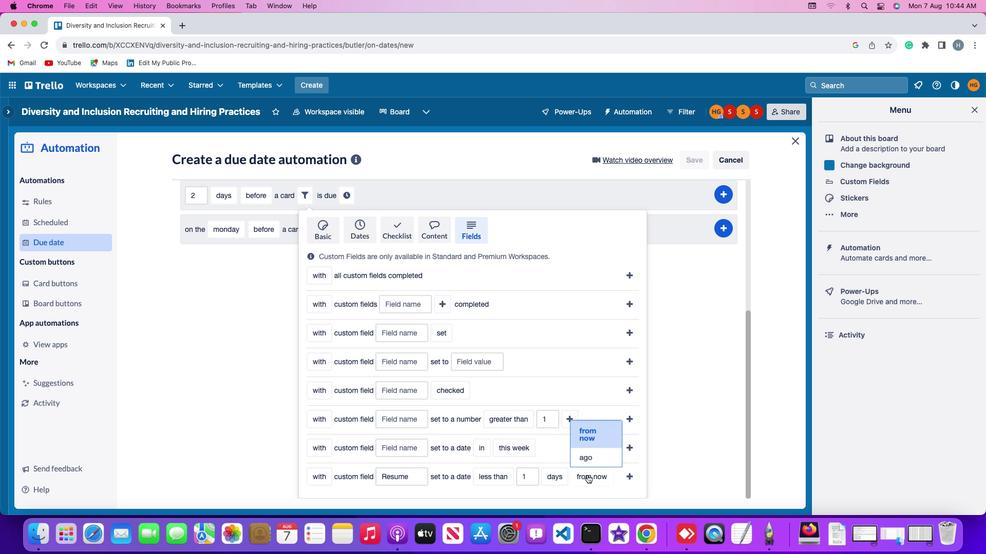 
Action: Mouse moved to (592, 458)
Screenshot: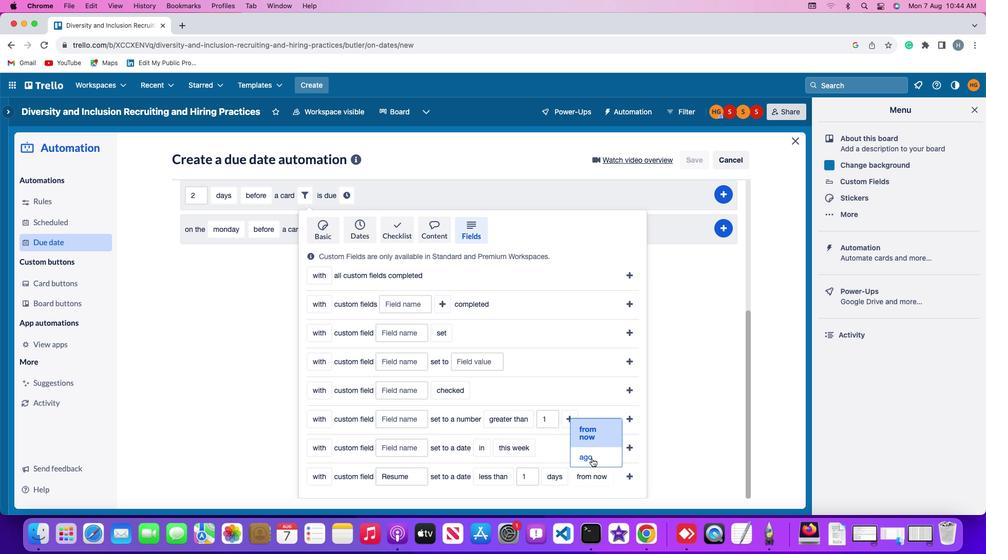 
Action: Mouse pressed left at (592, 458)
Screenshot: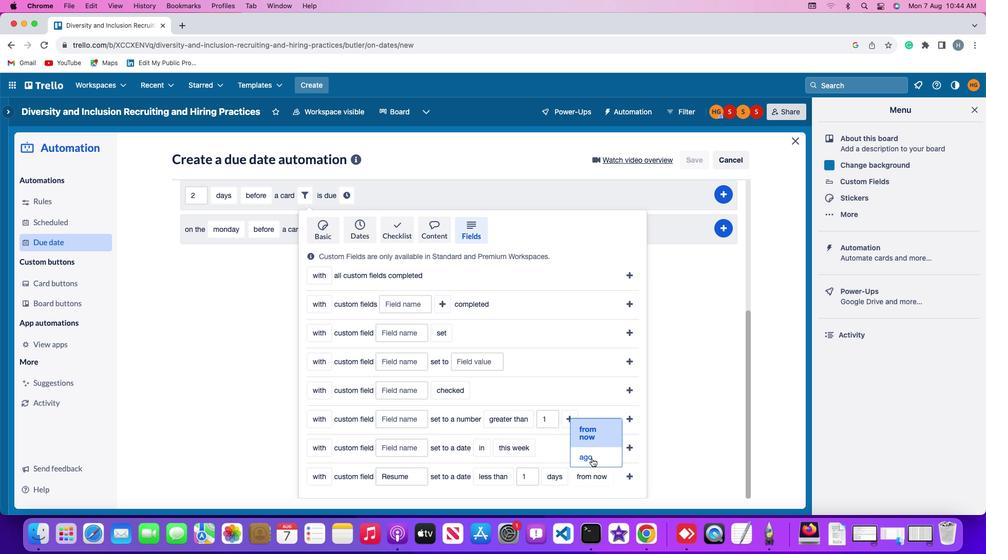 
Action: Mouse moved to (609, 478)
Screenshot: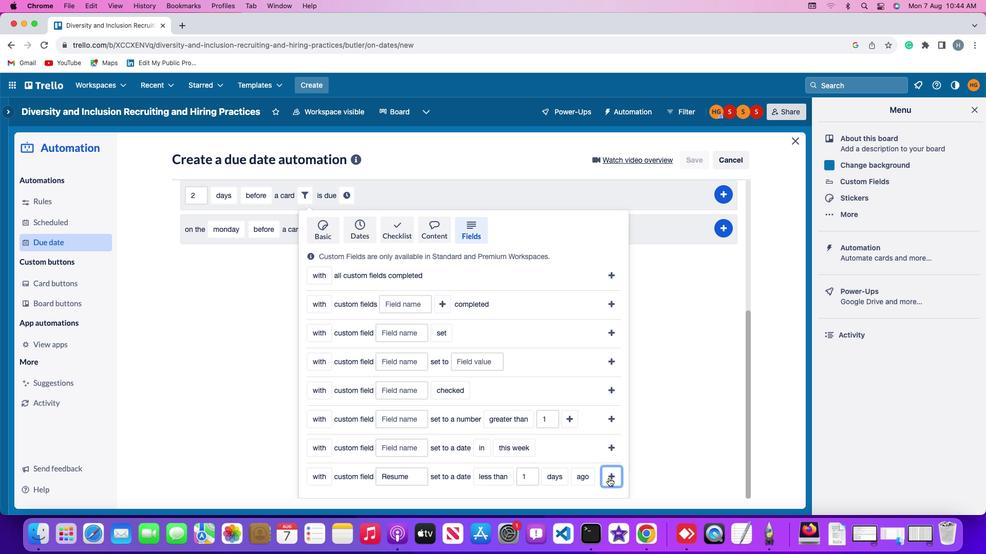 
Action: Mouse pressed left at (609, 478)
Screenshot: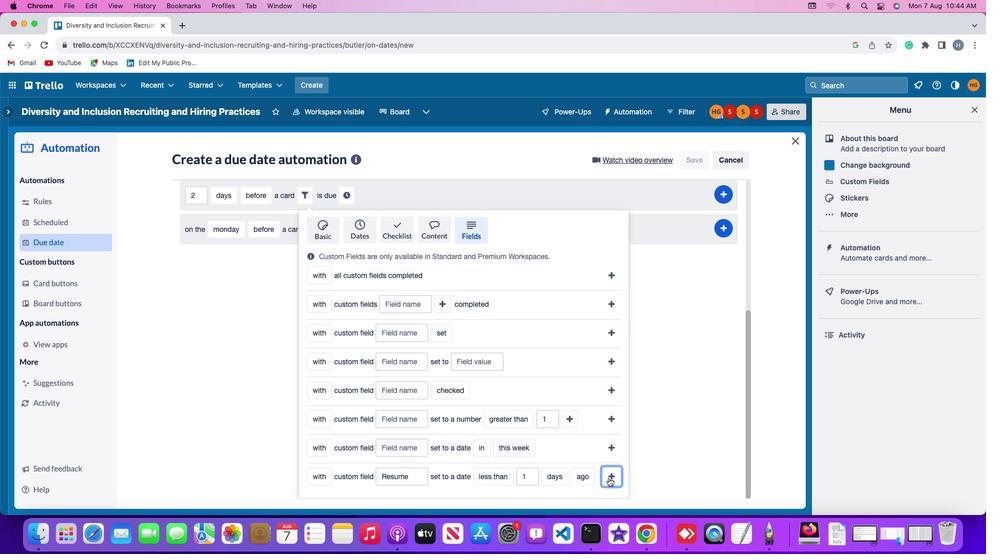 
Action: Mouse moved to (575, 413)
Screenshot: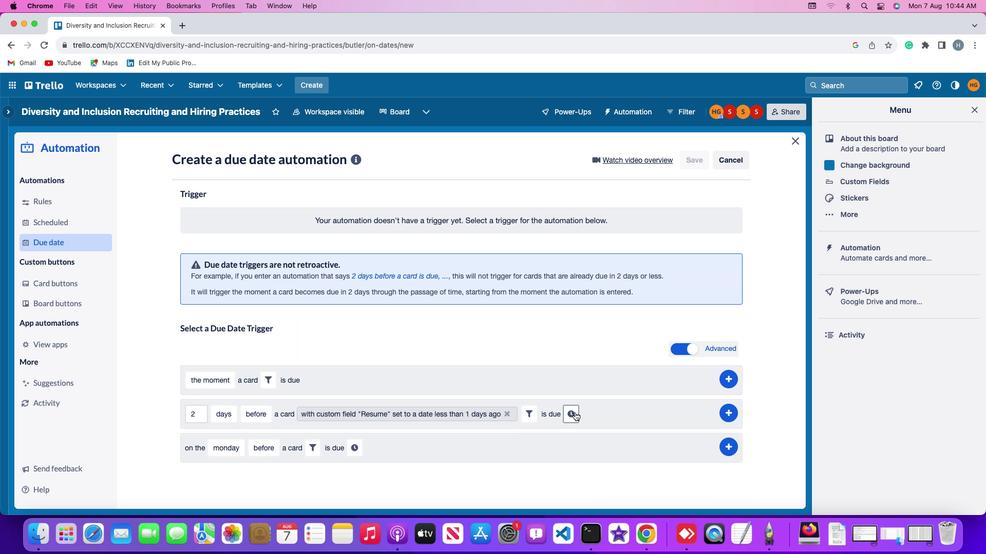 
Action: Mouse pressed left at (575, 413)
Screenshot: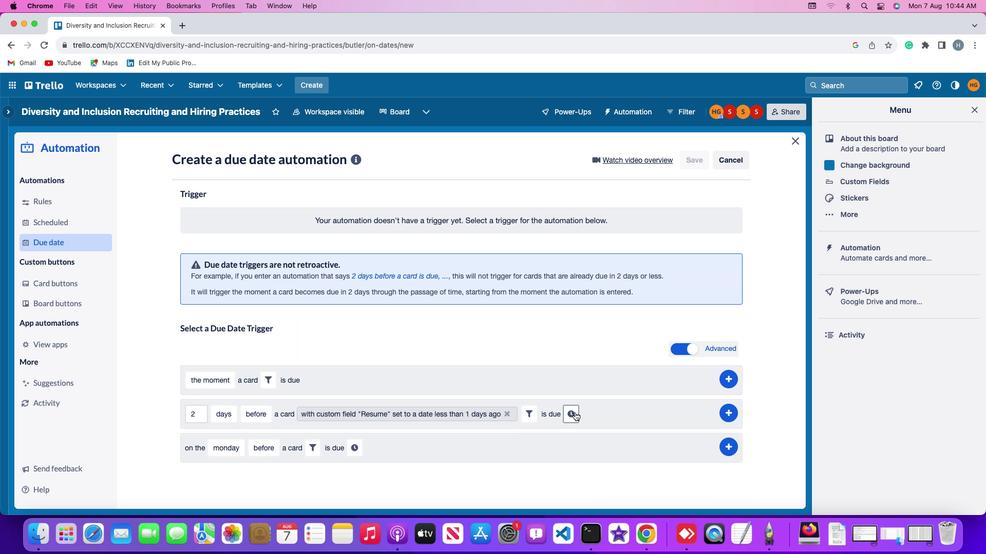 
Action: Mouse moved to (594, 416)
Screenshot: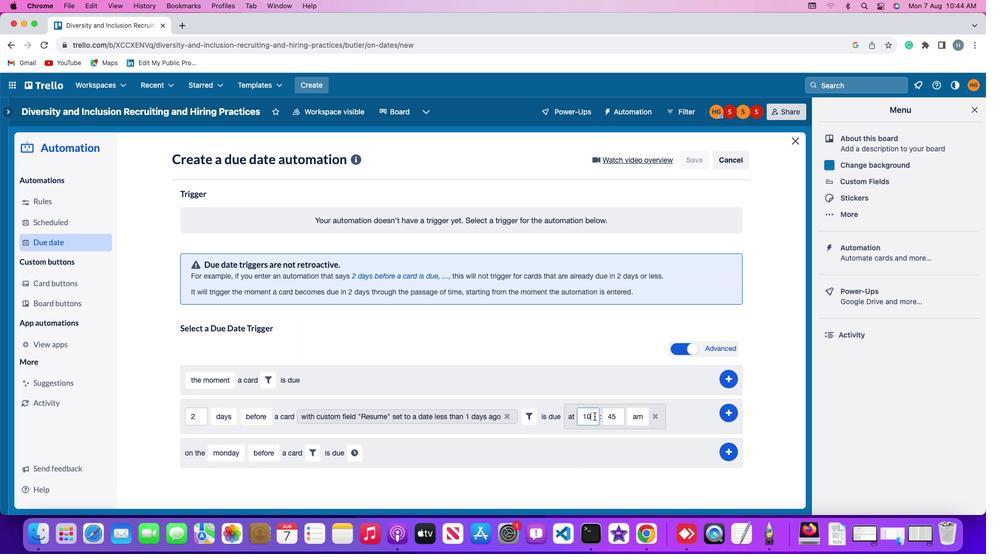 
Action: Mouse pressed left at (594, 416)
Screenshot: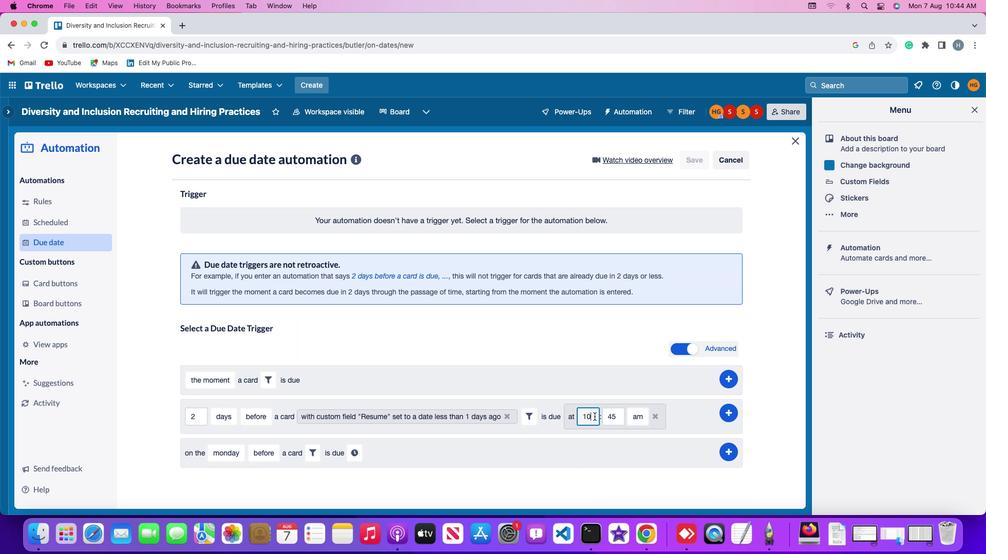 
Action: Mouse moved to (594, 416)
Screenshot: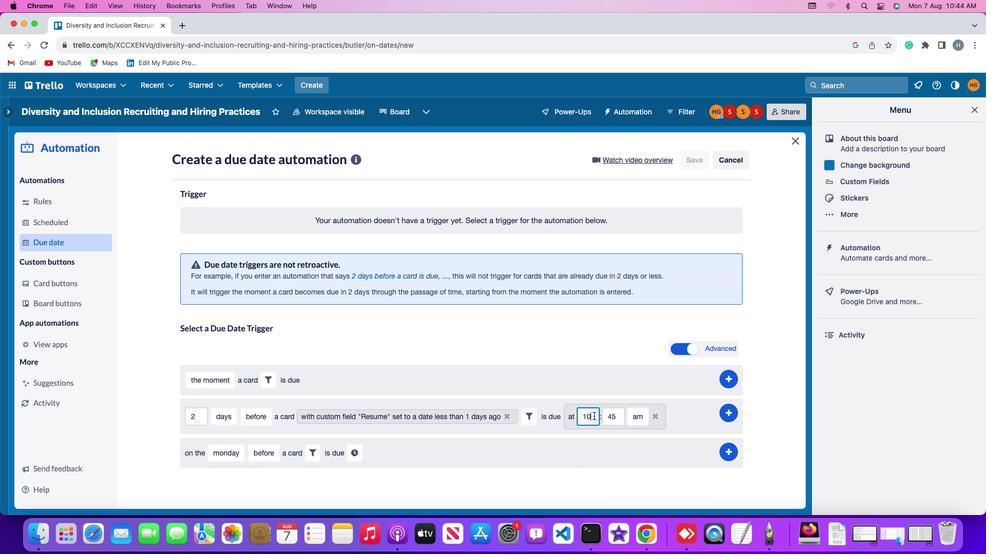 
Action: Key pressed Key.backspaceKey.backspace'1''1'
Screenshot: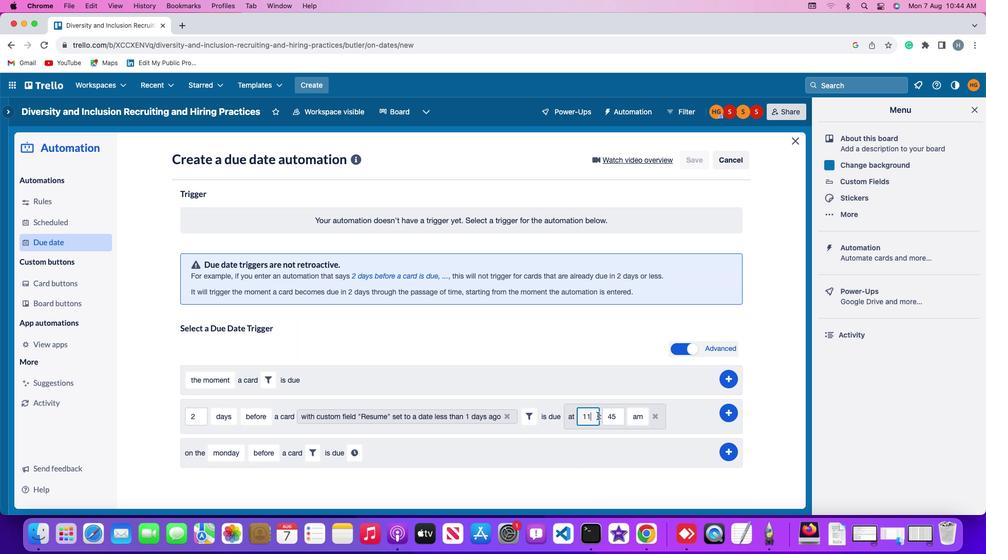 
Action: Mouse moved to (618, 416)
Screenshot: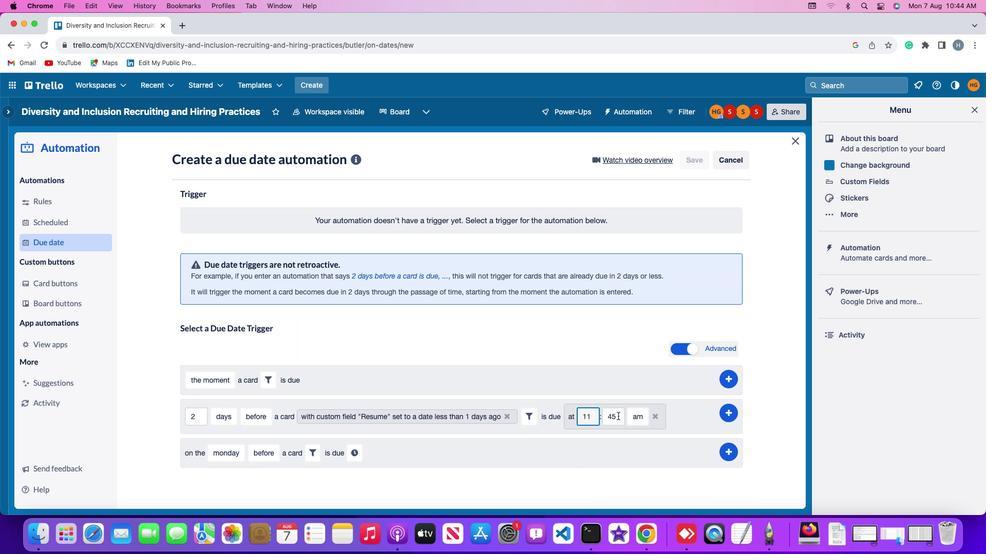 
Action: Mouse pressed left at (618, 416)
Screenshot: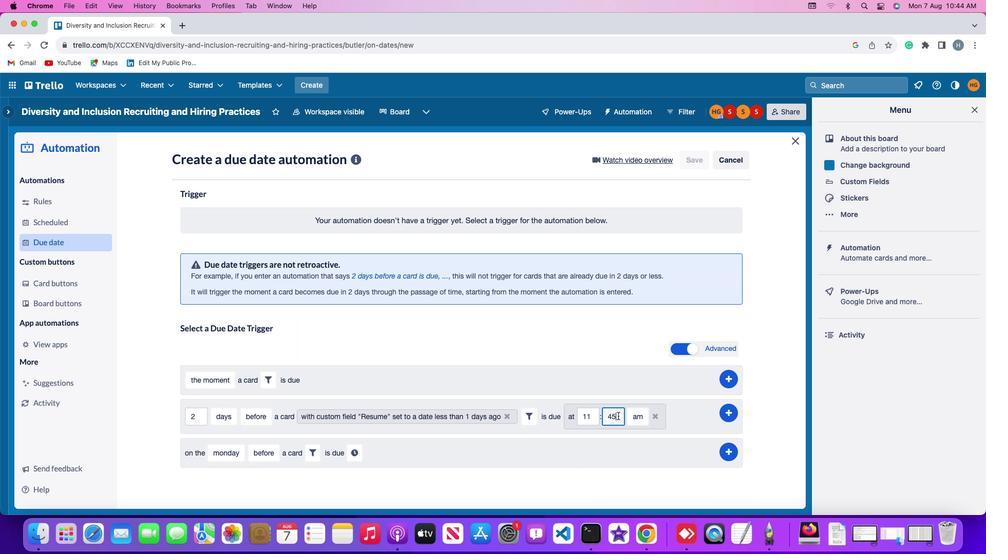 
Action: Key pressed Key.backspaceKey.backspace'0''0'
Screenshot: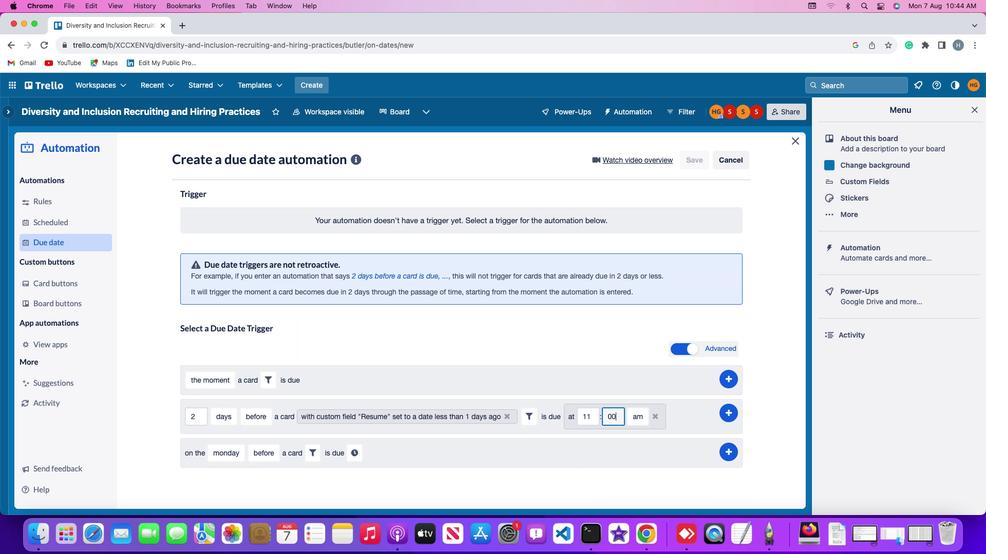 
Action: Mouse moved to (634, 415)
Screenshot: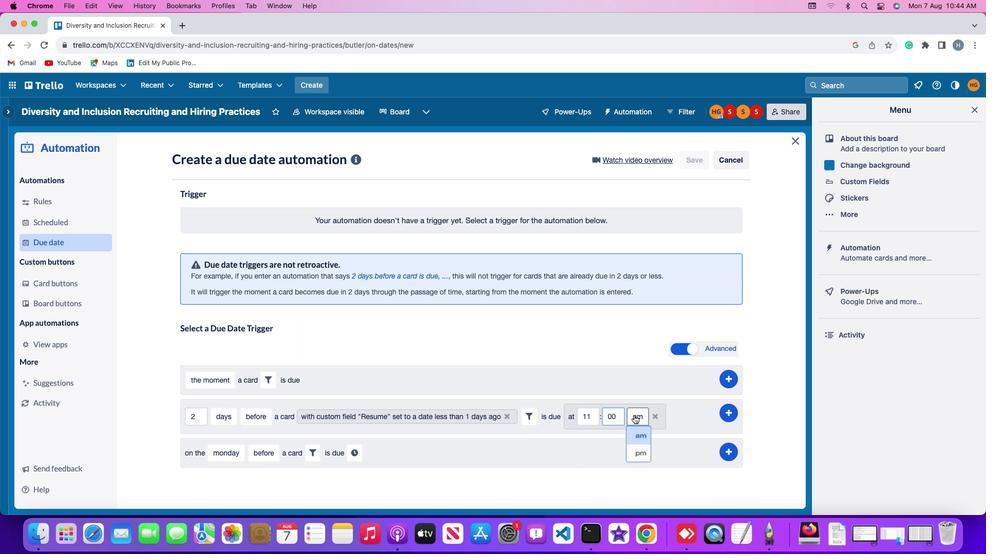 
Action: Mouse pressed left at (634, 415)
Screenshot: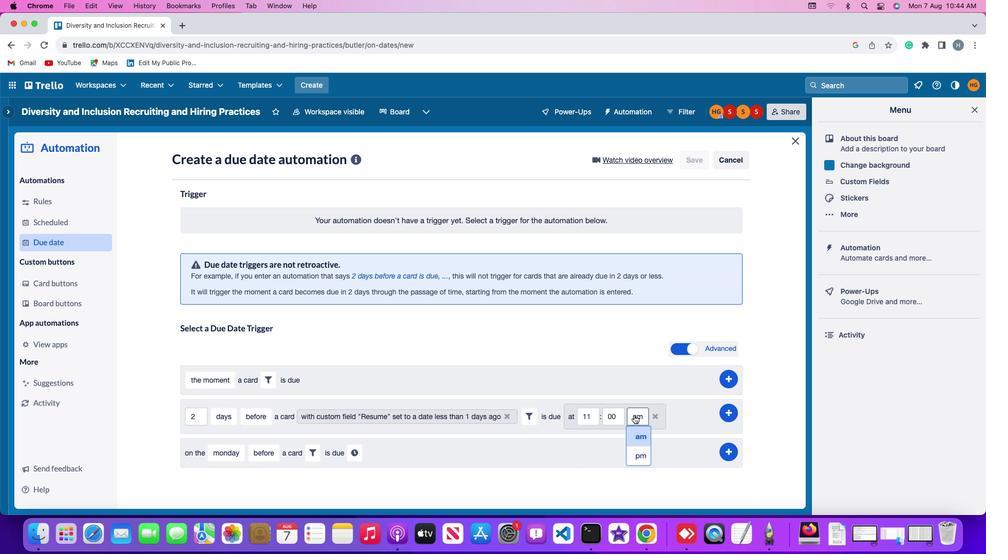 
Action: Mouse moved to (632, 432)
Screenshot: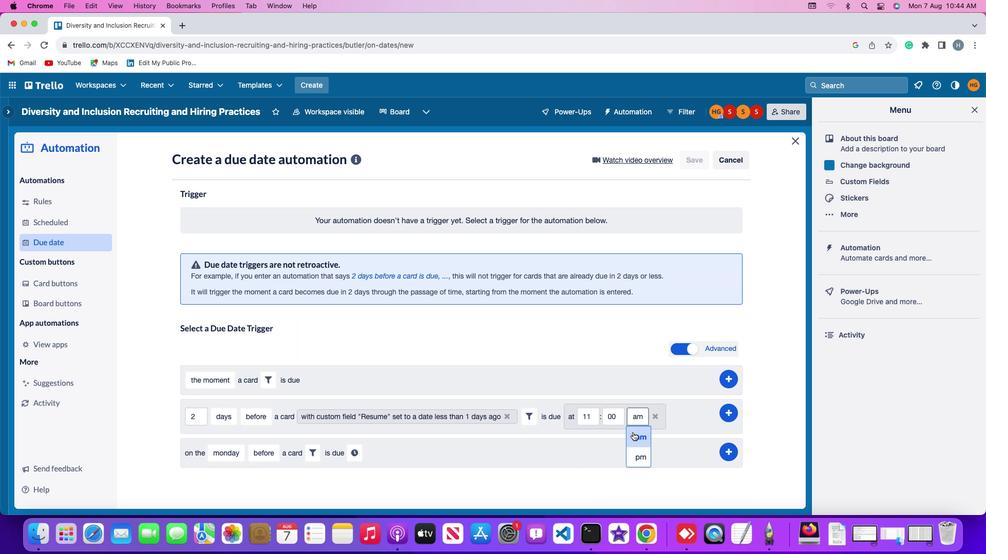 
Action: Mouse pressed left at (632, 432)
Screenshot: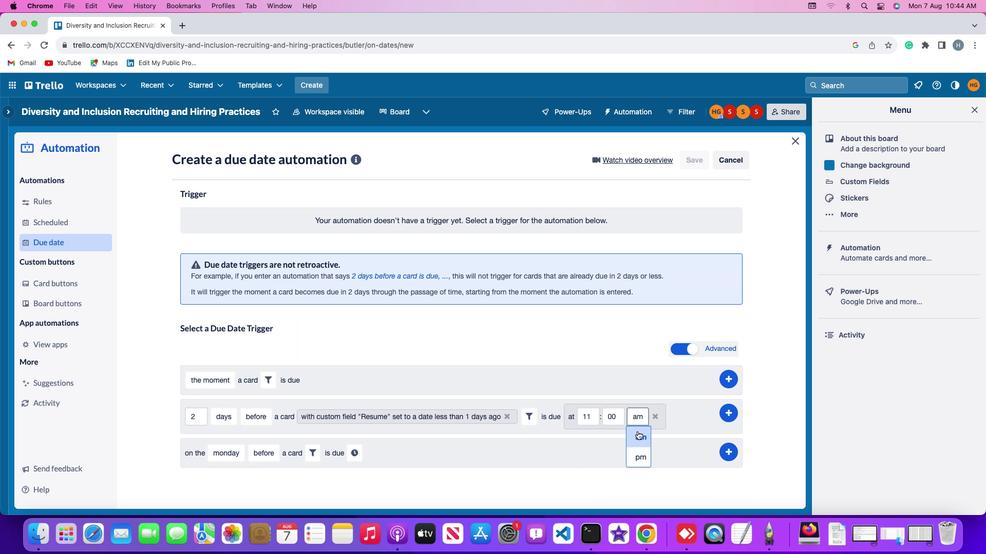 
Action: Mouse moved to (728, 410)
Screenshot: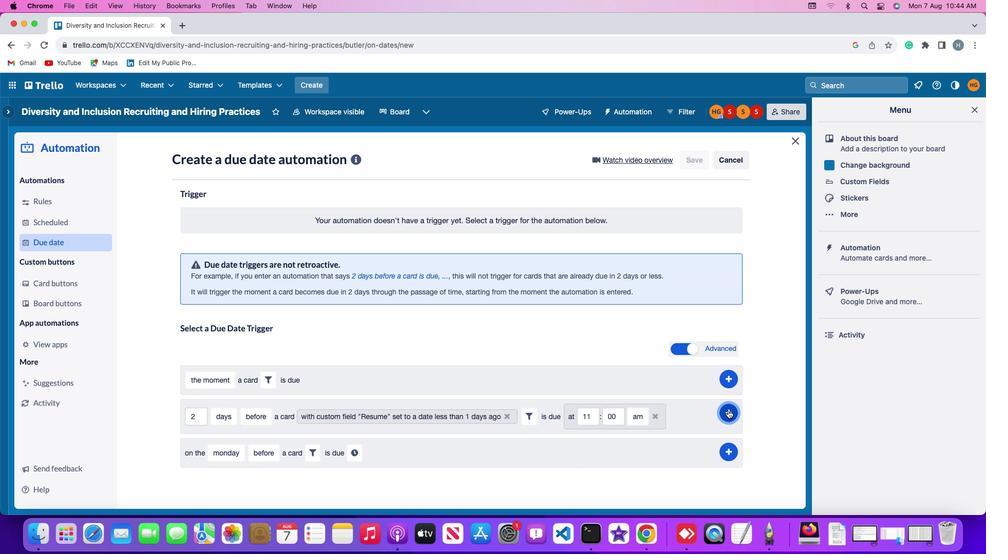 
Action: Mouse pressed left at (728, 410)
Screenshot: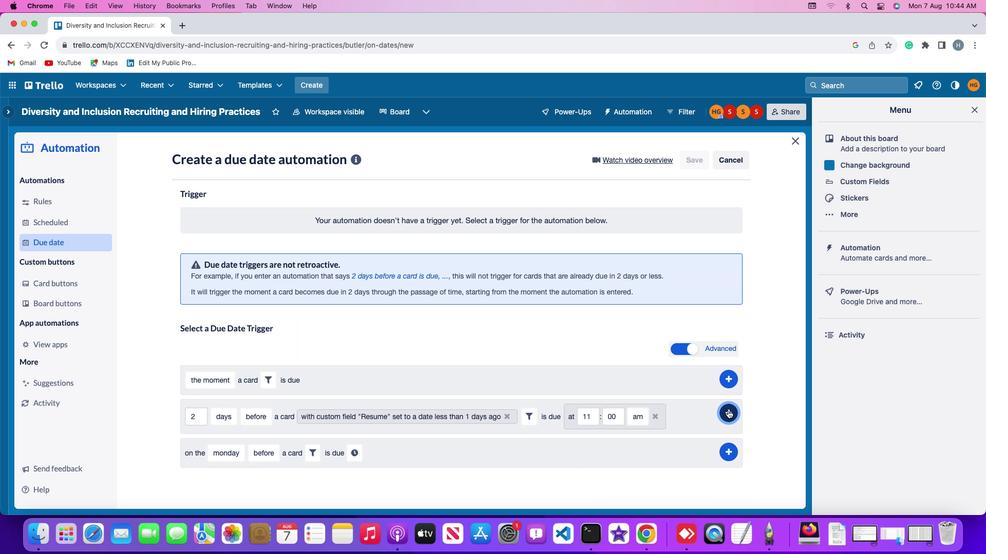 
Action: Mouse moved to (784, 327)
Screenshot: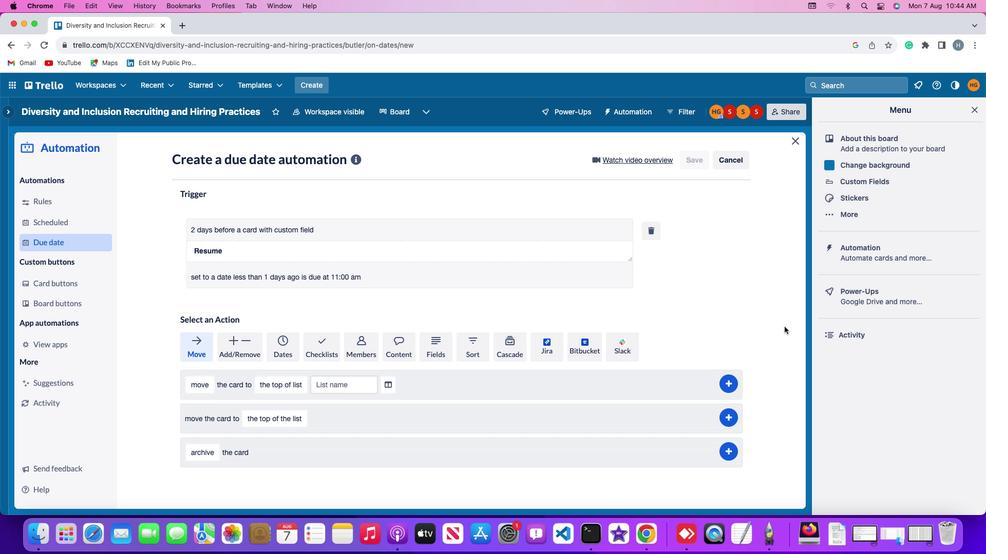 
